 Task: Open Card Crisis Management Simulation in Board Product Feature Requests to Workspace Forecasting and Budgeting and add a team member Softage.3@softage.net, a label Purple, a checklist Cybersecurity, an attachment from your google drive, a color Purple and finally, add a card description 'Conduct customer research for new product naming and branding' and a comment 'Let us make sure we have a clear understanding of the roles and responsibilities of each team member for this task.'. Add a start date 'Jan 07, 1900' with a due date 'Jan 14, 1900'
Action: Mouse moved to (76, 439)
Screenshot: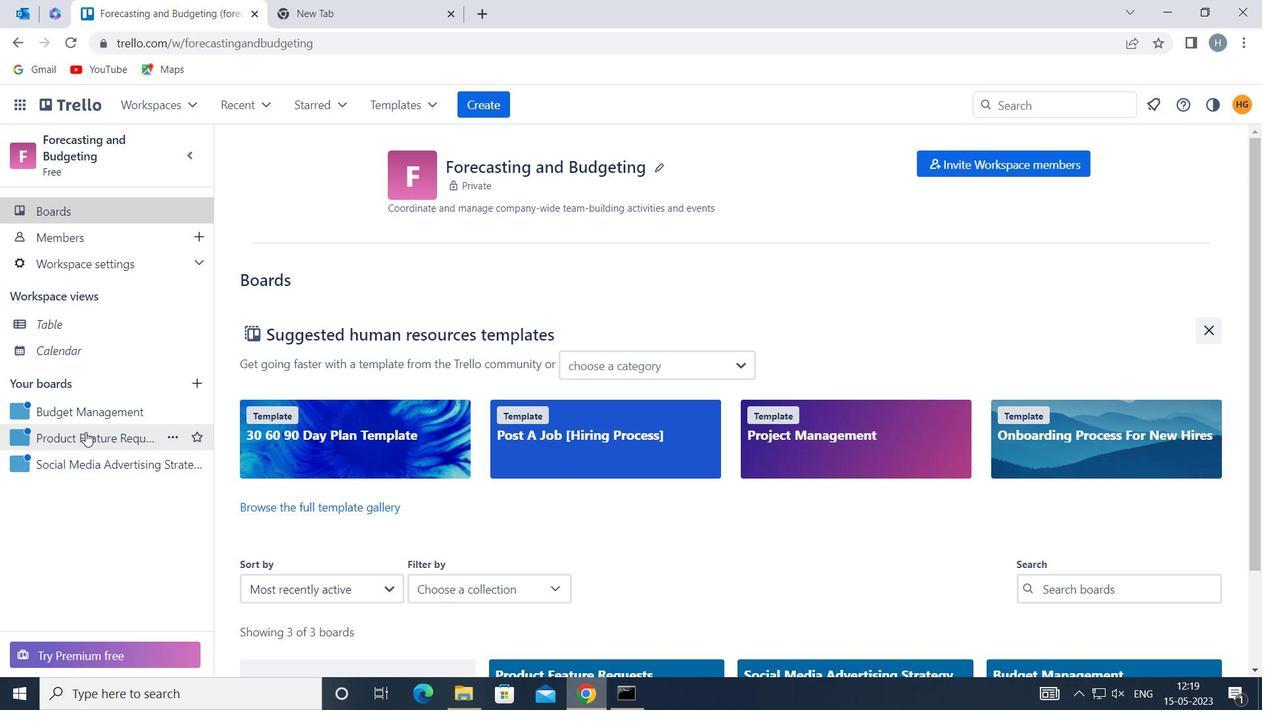 
Action: Mouse pressed left at (76, 439)
Screenshot: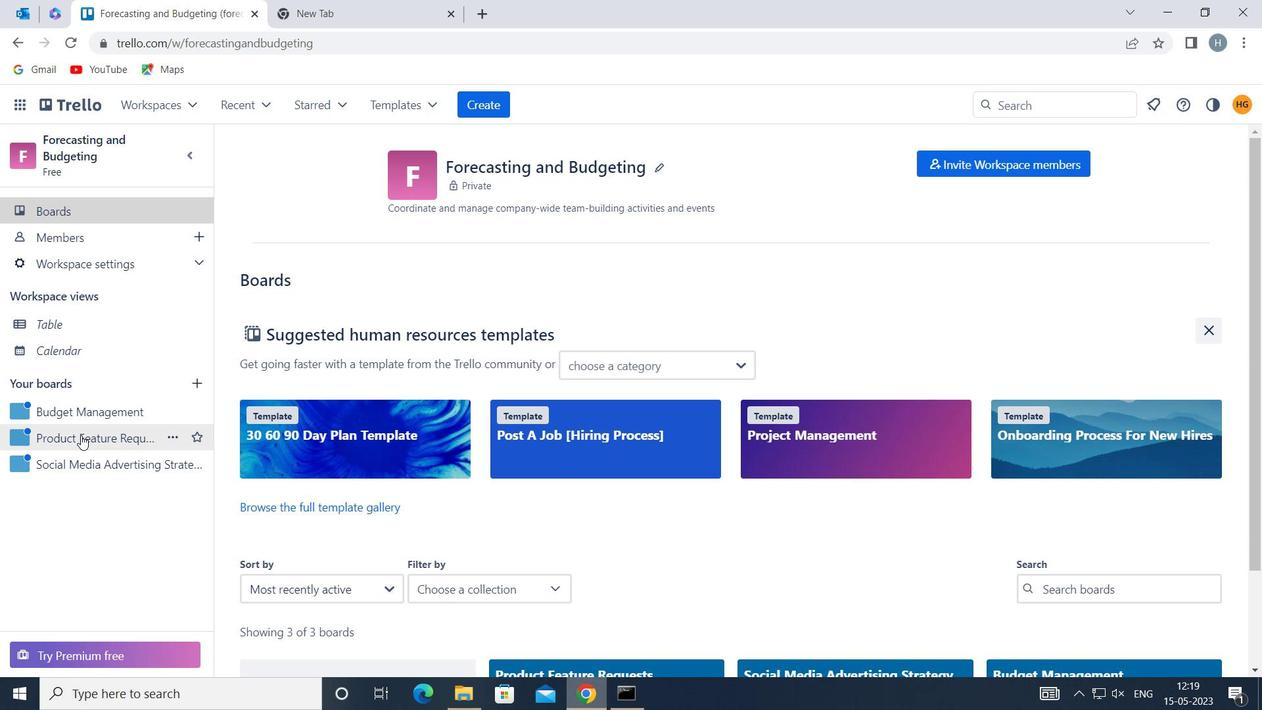 
Action: Mouse moved to (735, 244)
Screenshot: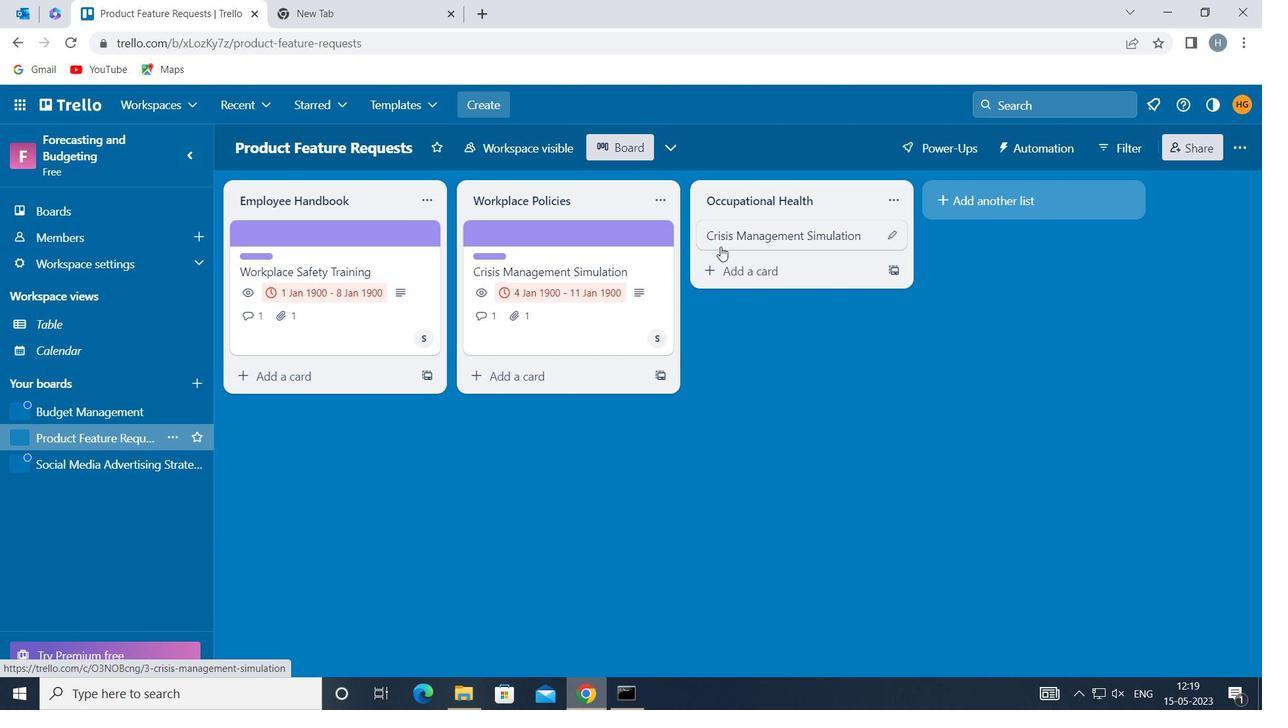
Action: Mouse pressed left at (735, 244)
Screenshot: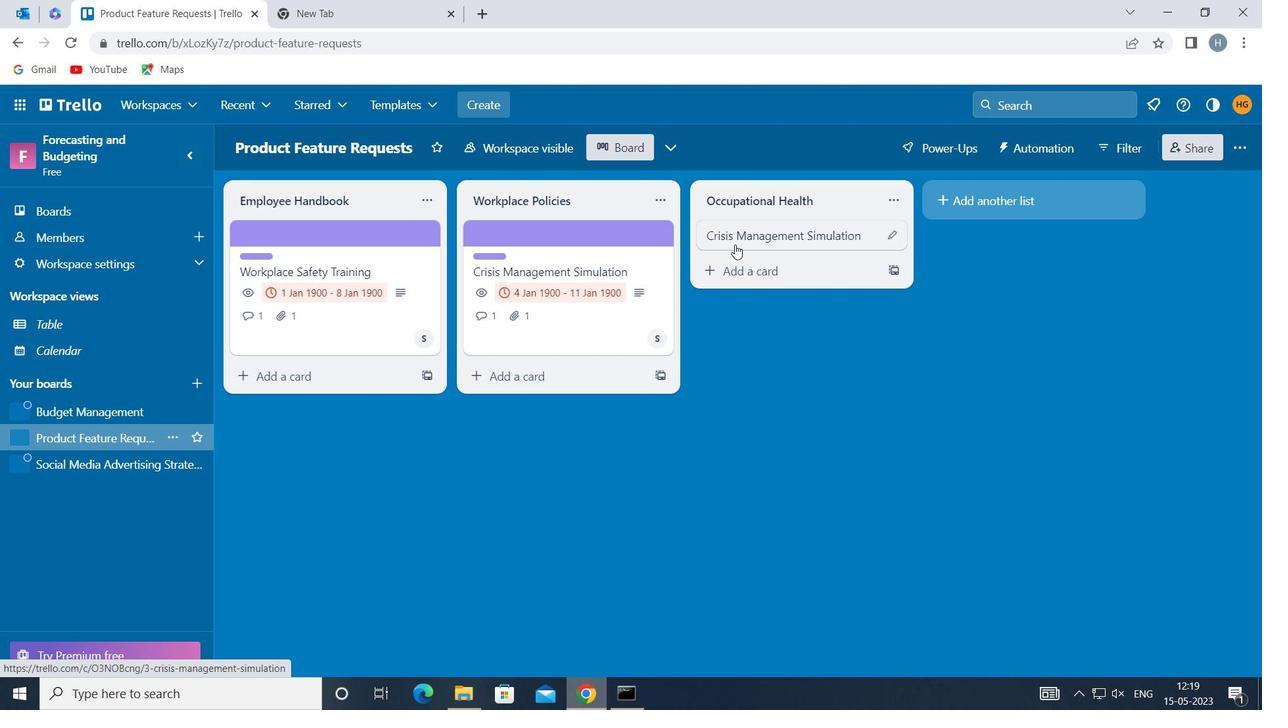 
Action: Mouse moved to (838, 291)
Screenshot: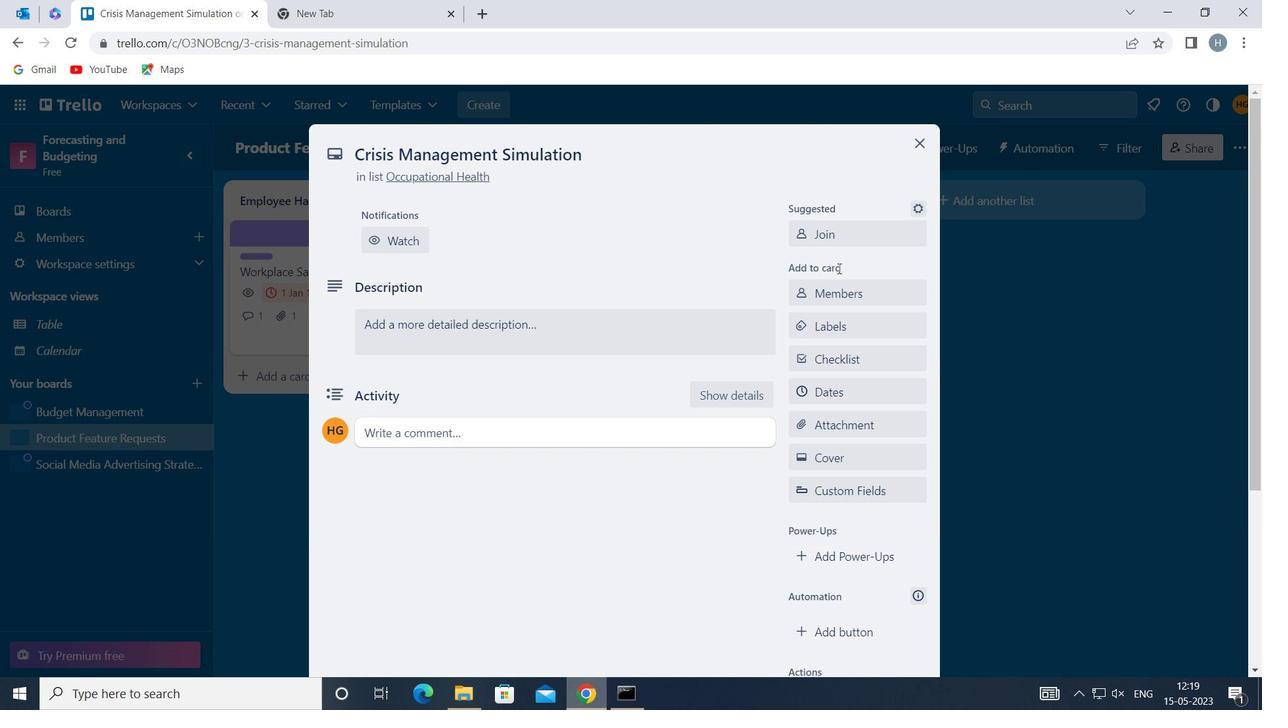 
Action: Mouse pressed left at (838, 291)
Screenshot: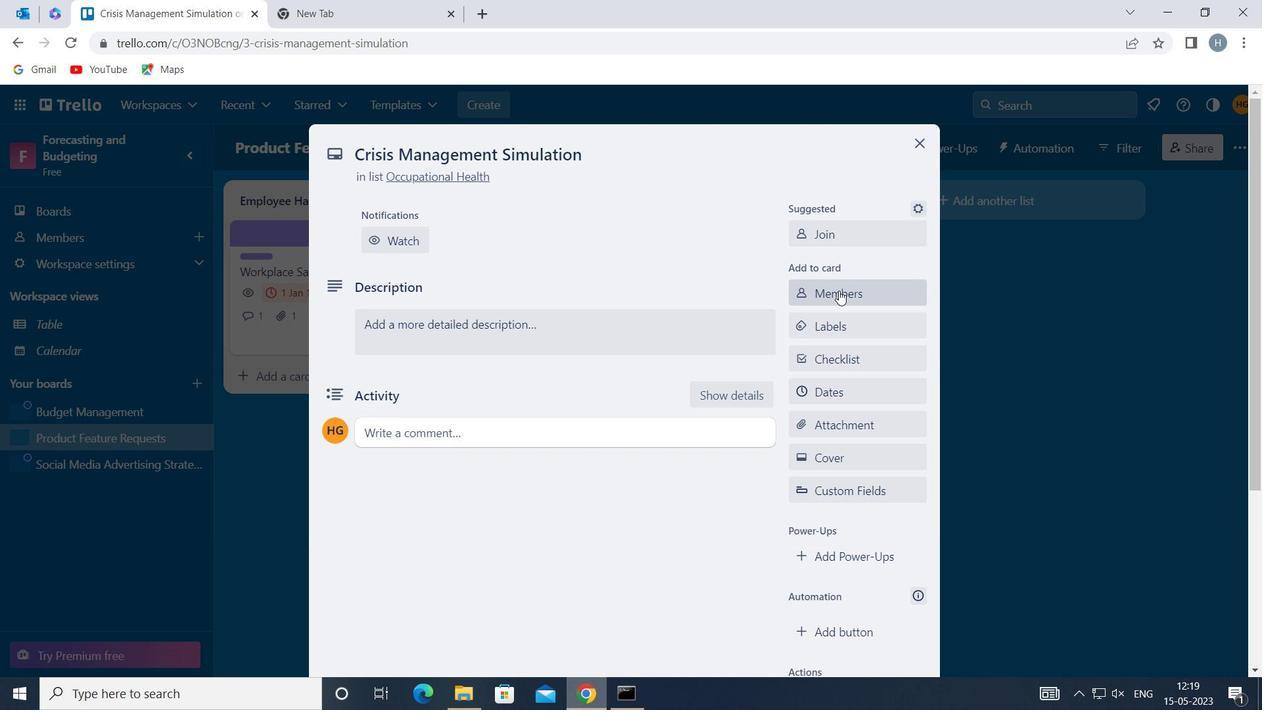
Action: Key pressed softage
Screenshot: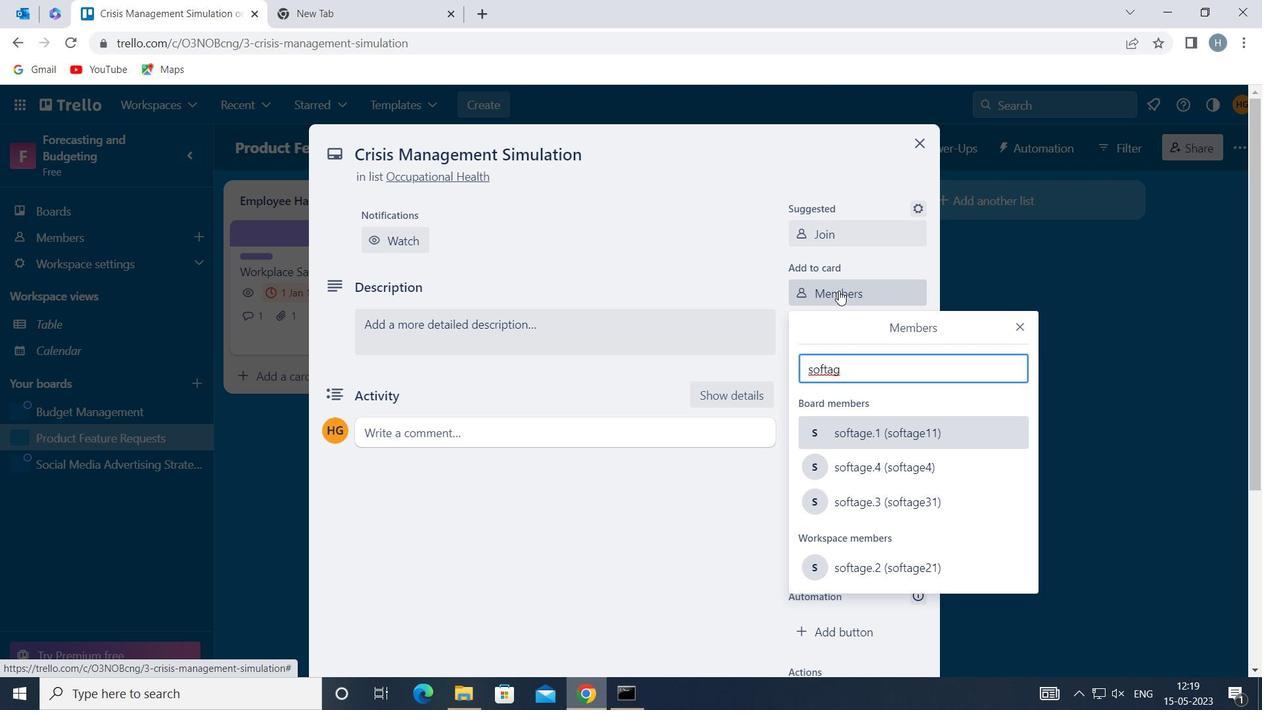 
Action: Mouse moved to (893, 499)
Screenshot: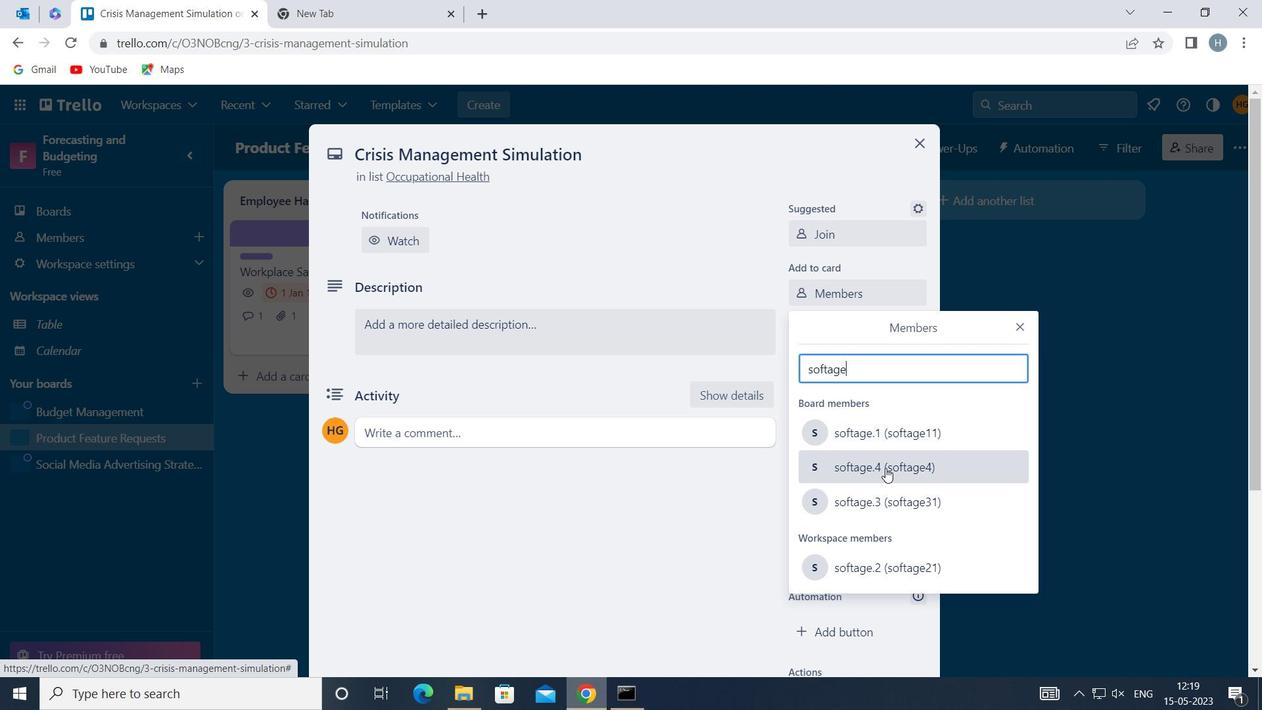 
Action: Mouse pressed left at (893, 499)
Screenshot: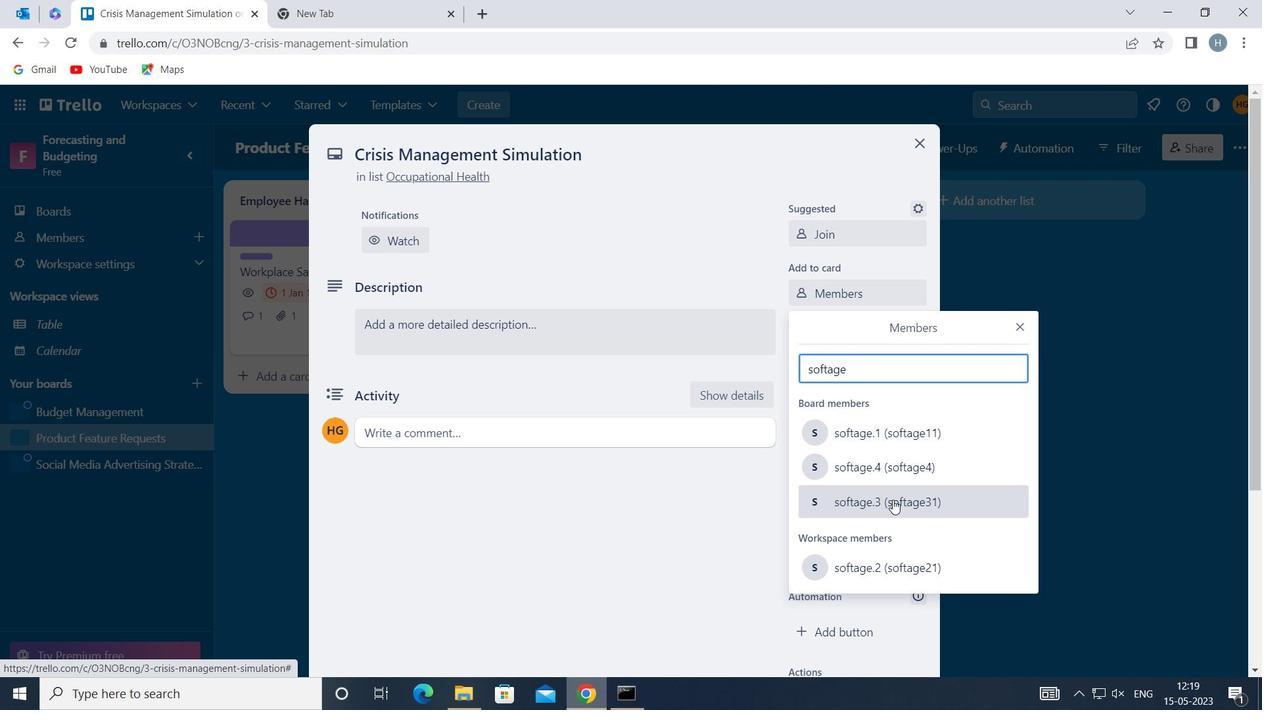 
Action: Mouse moved to (1022, 320)
Screenshot: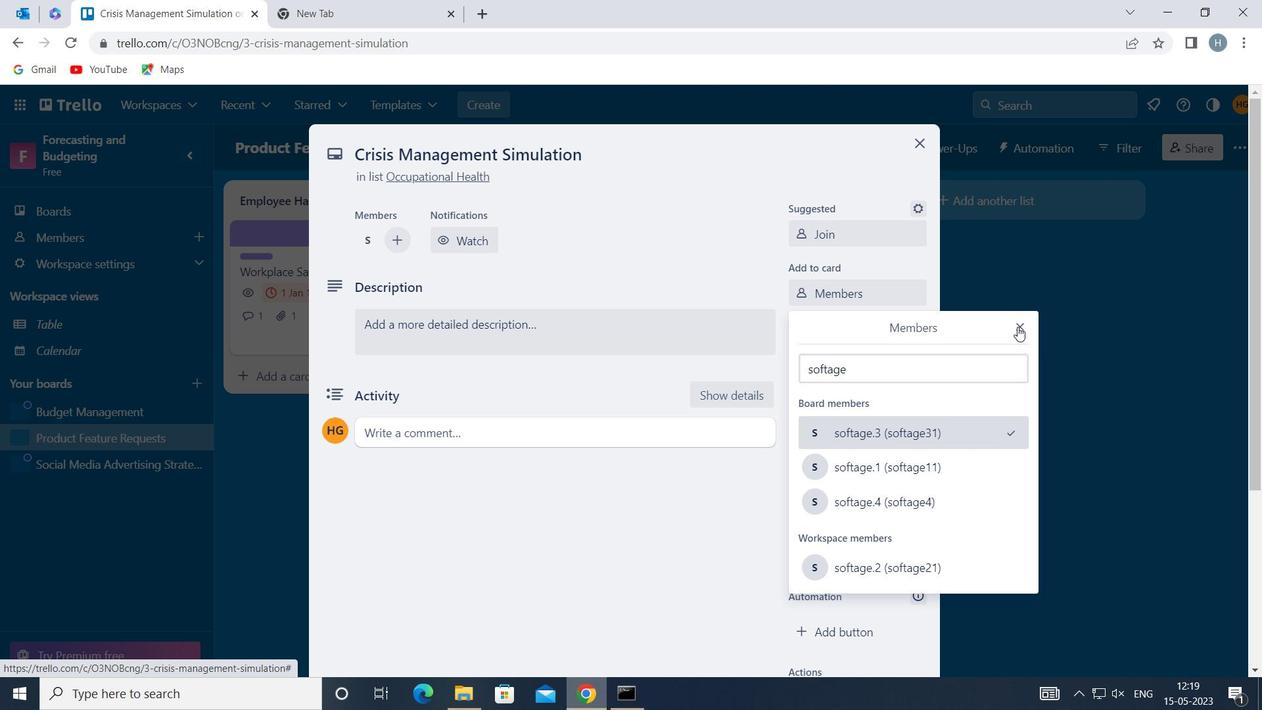
Action: Mouse pressed left at (1022, 320)
Screenshot: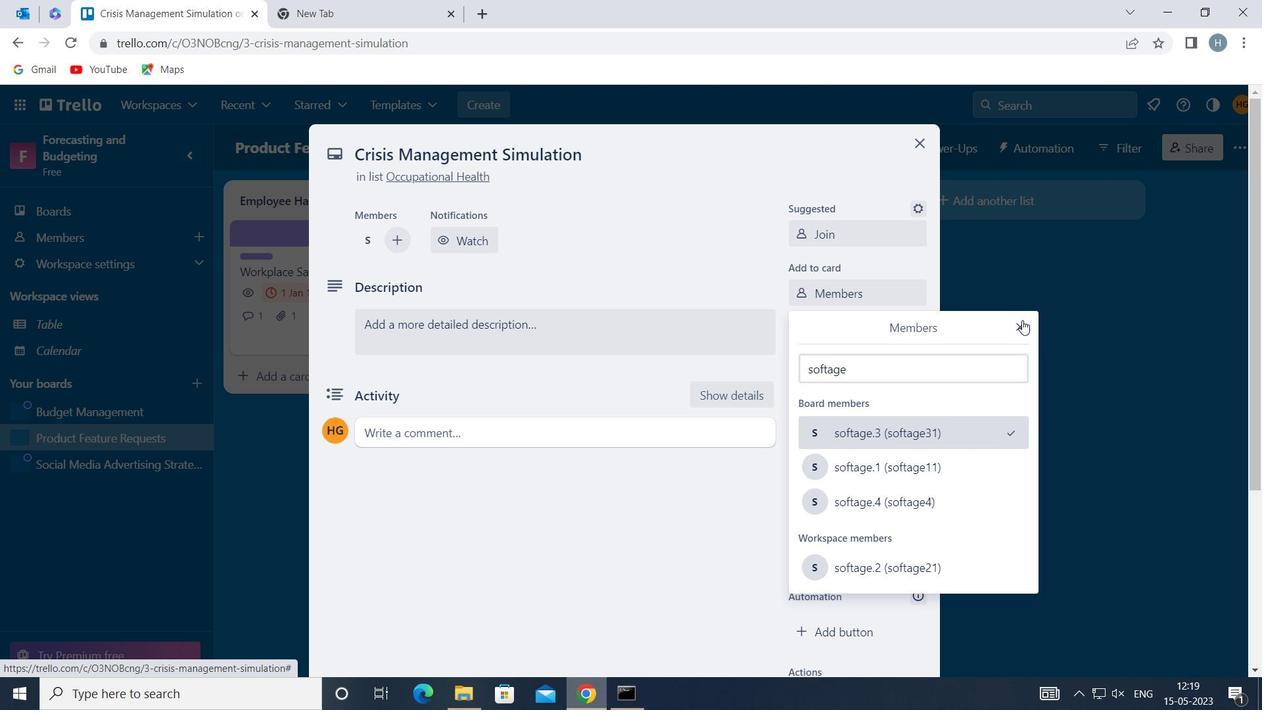 
Action: Mouse moved to (884, 322)
Screenshot: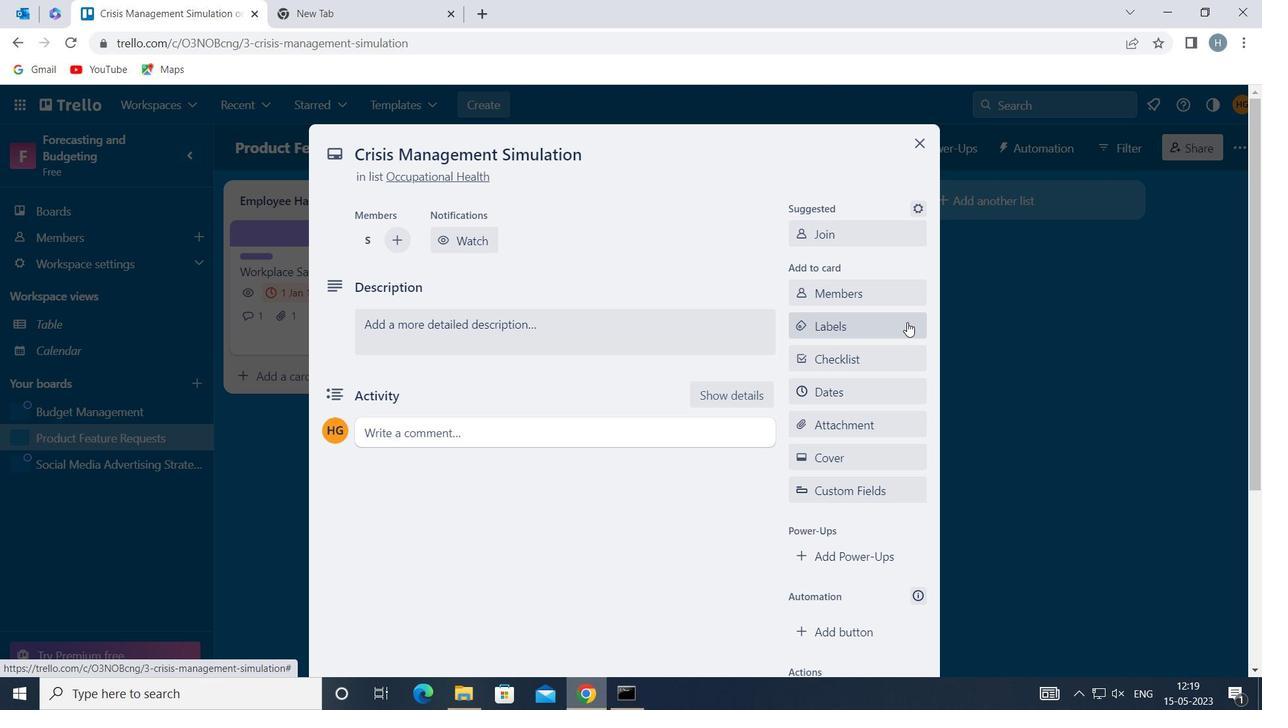 
Action: Mouse pressed left at (884, 322)
Screenshot: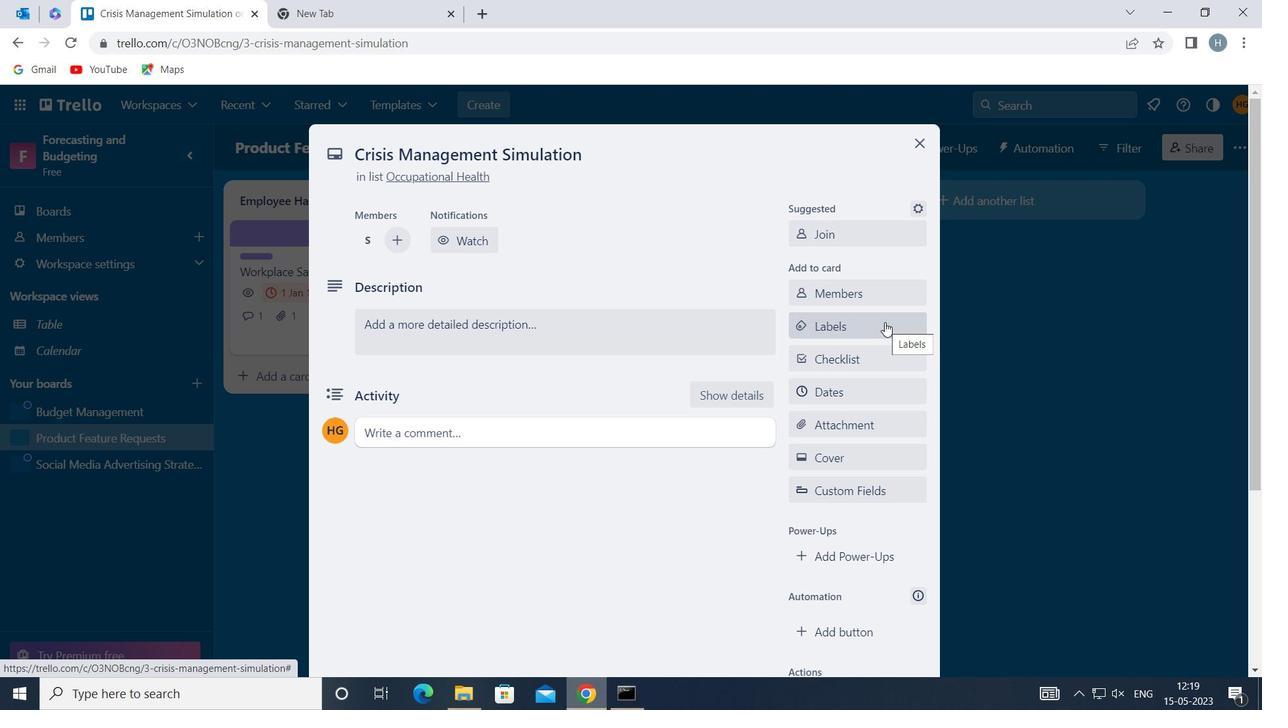 
Action: Mouse moved to (894, 356)
Screenshot: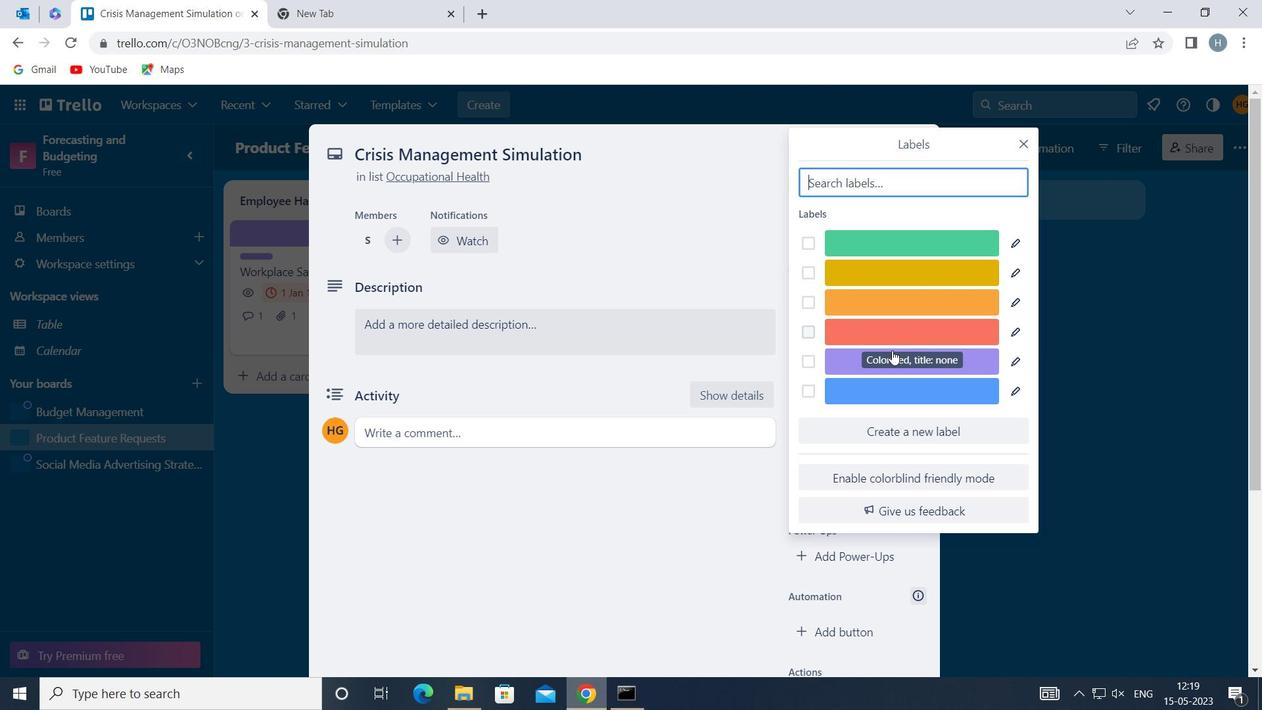 
Action: Mouse pressed left at (894, 356)
Screenshot: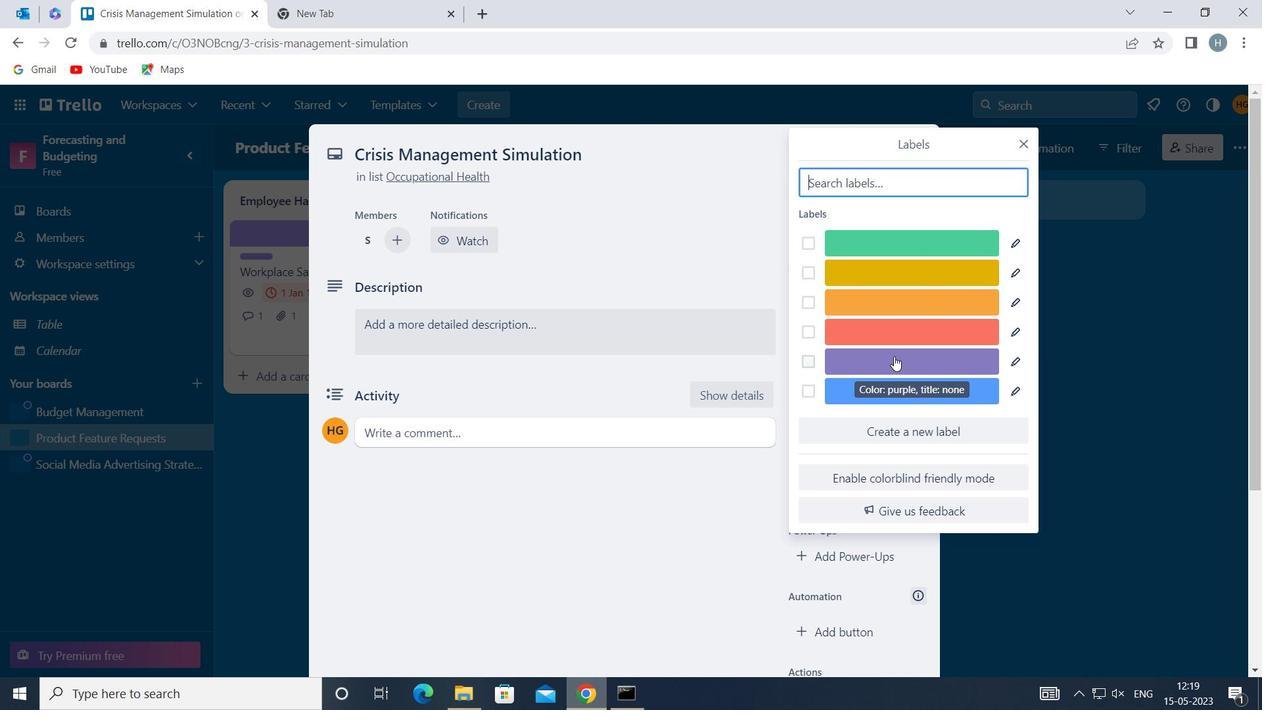 
Action: Mouse moved to (1024, 142)
Screenshot: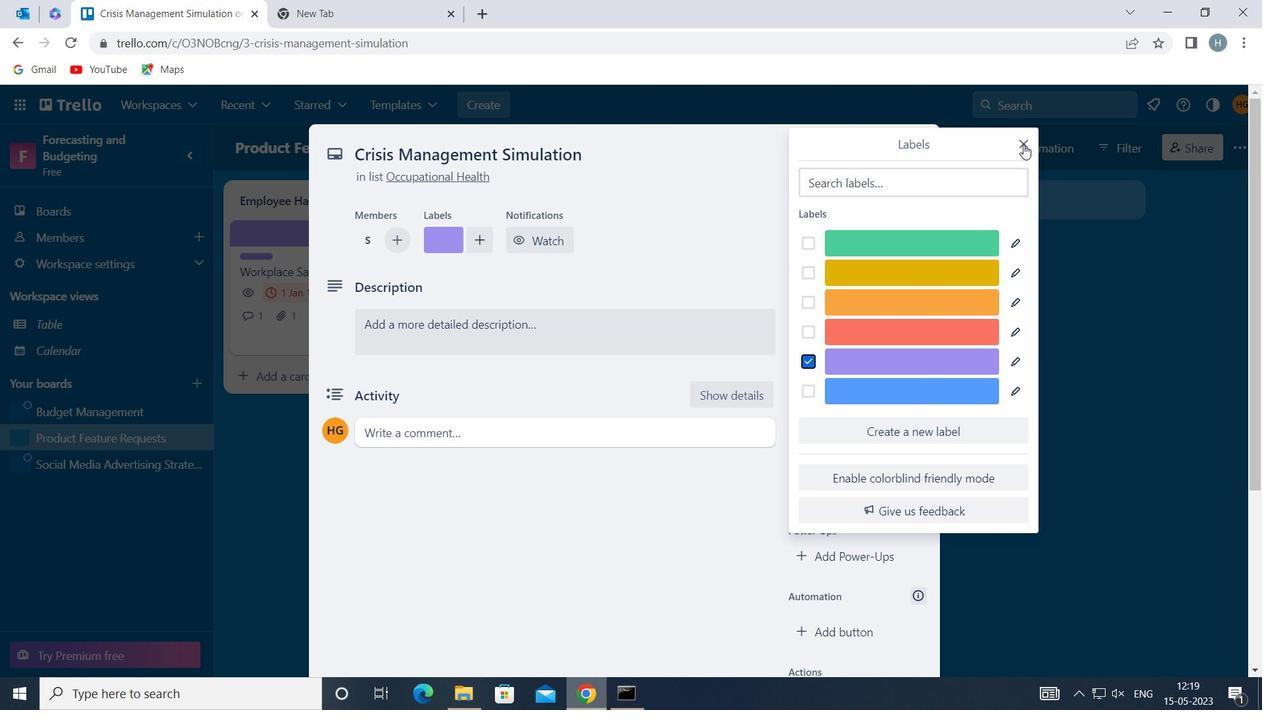 
Action: Mouse pressed left at (1024, 142)
Screenshot: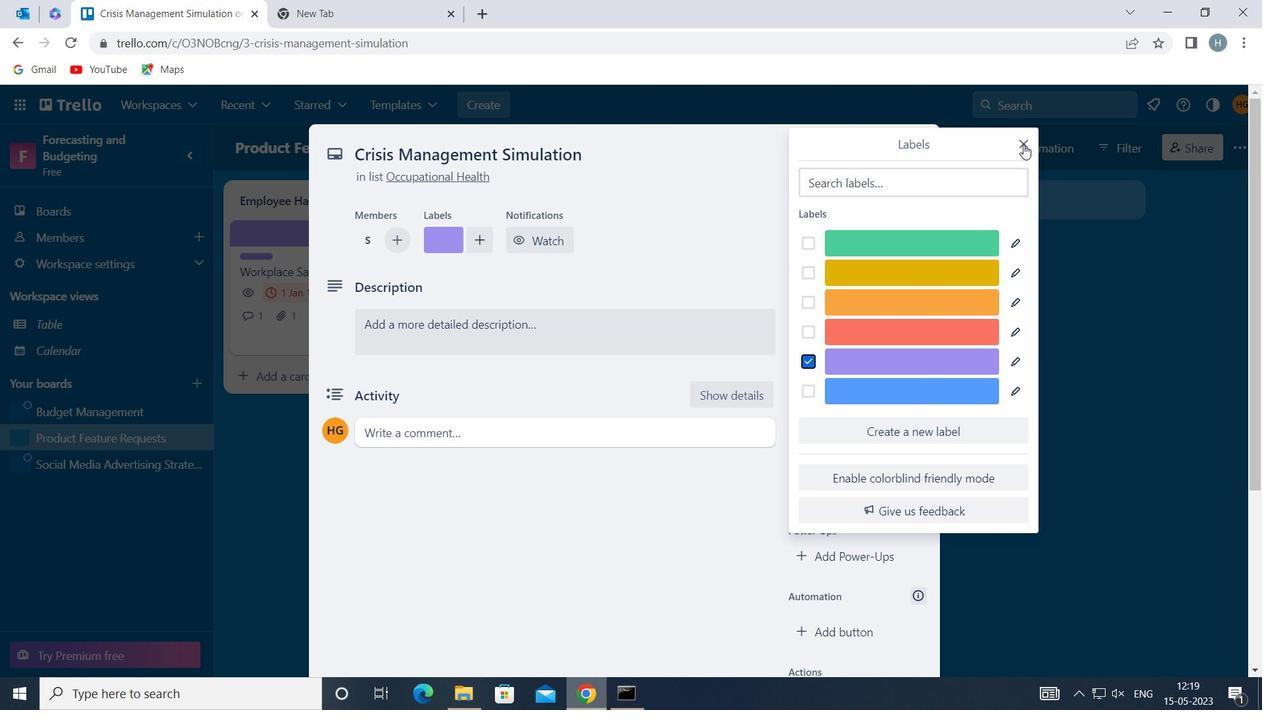 
Action: Mouse moved to (873, 360)
Screenshot: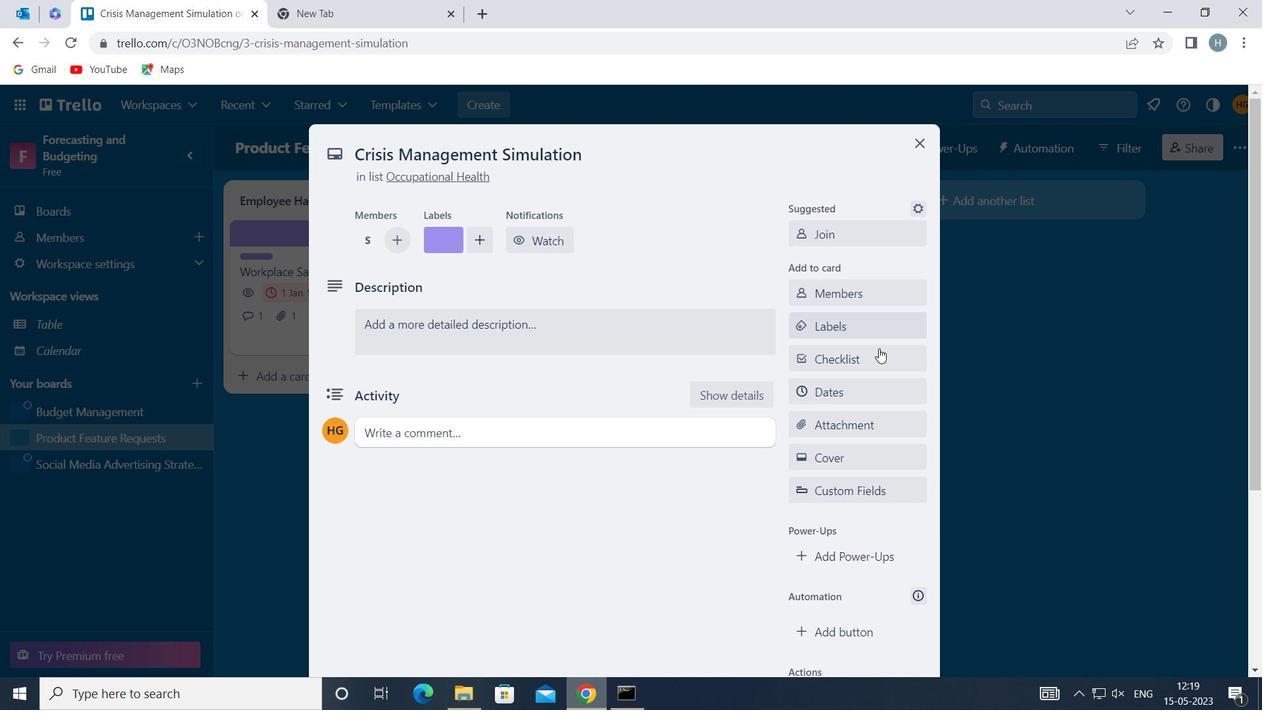 
Action: Mouse pressed left at (873, 360)
Screenshot: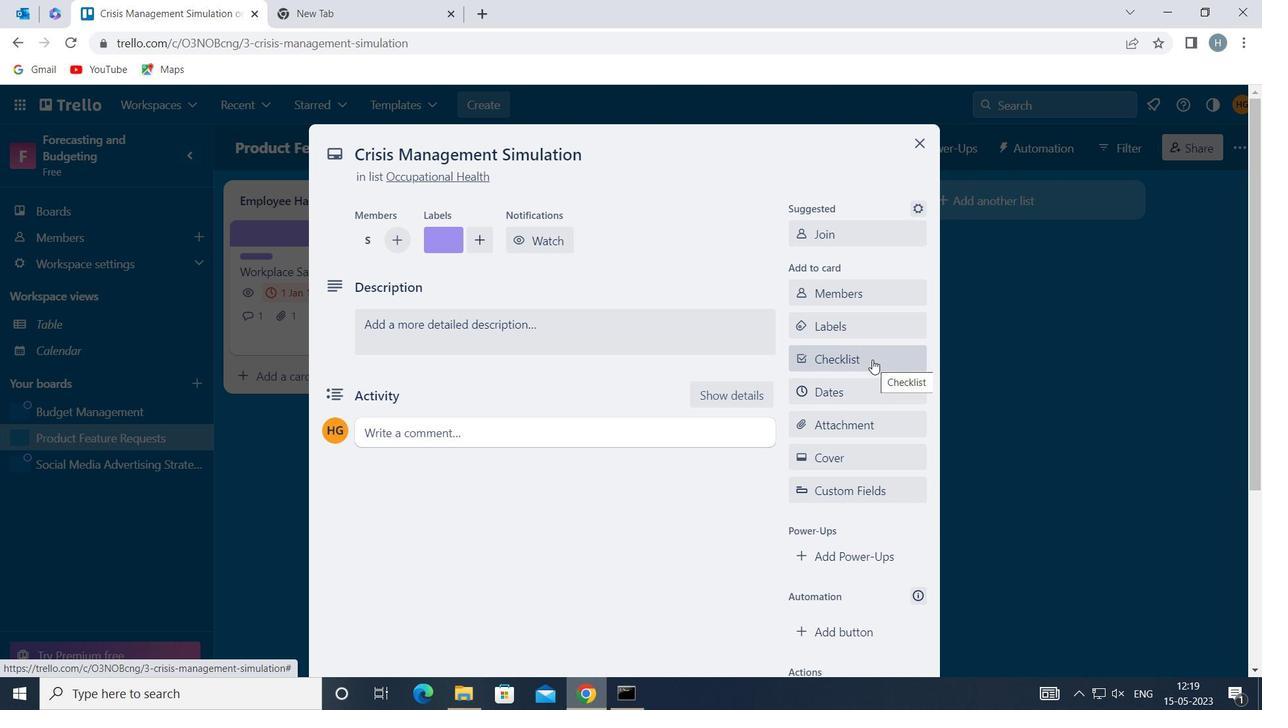 
Action: Key pressed <Key.shift>CYBERSECURITY
Screenshot: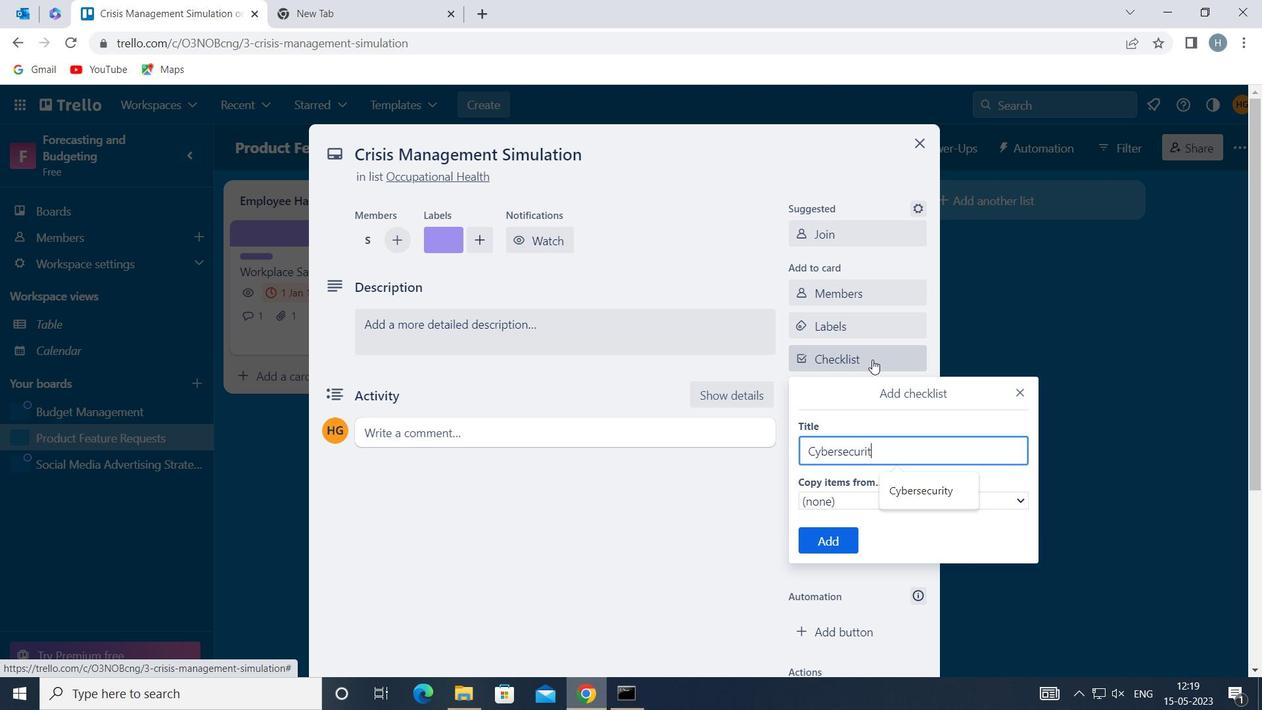 
Action: Mouse moved to (819, 533)
Screenshot: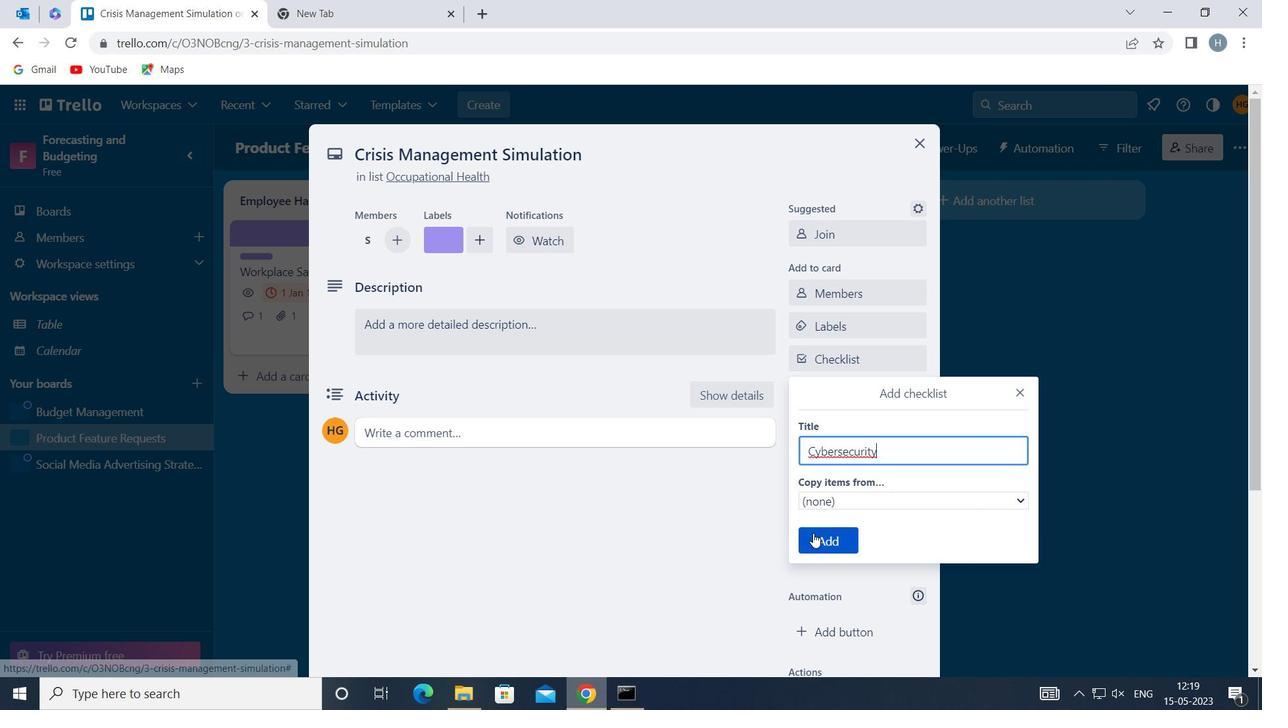 
Action: Mouse pressed left at (819, 533)
Screenshot: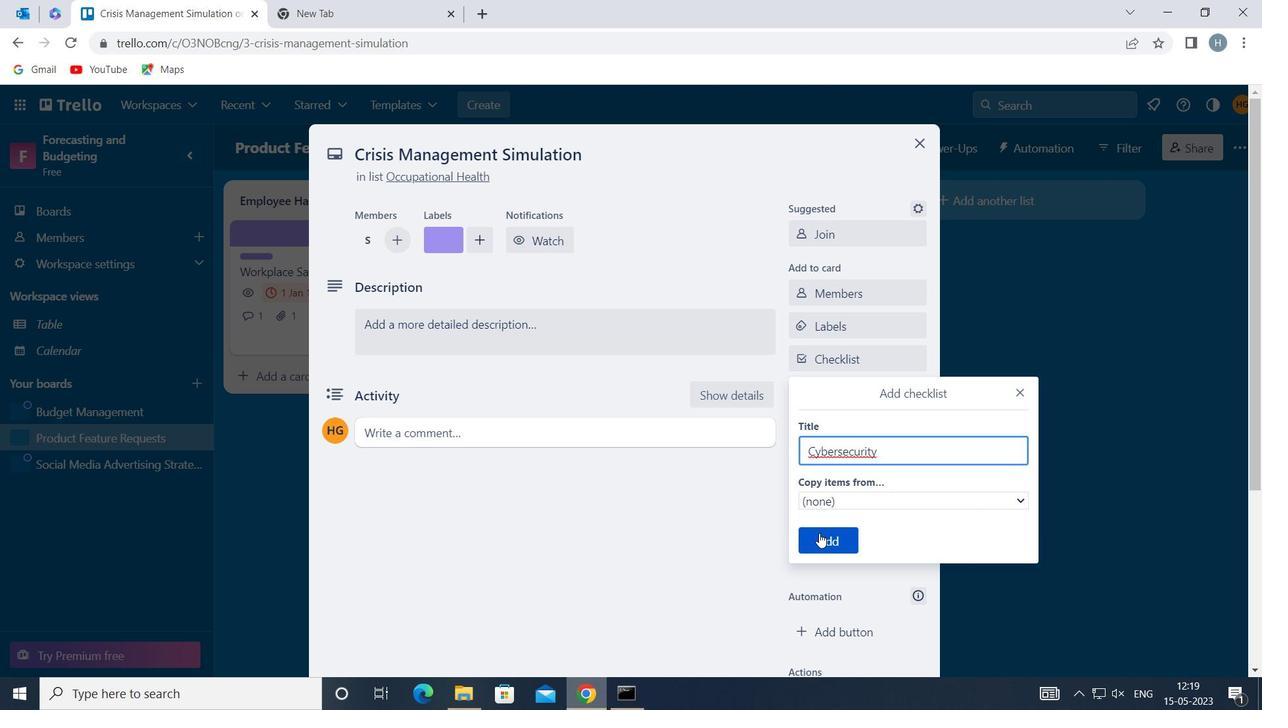 
Action: Mouse moved to (854, 414)
Screenshot: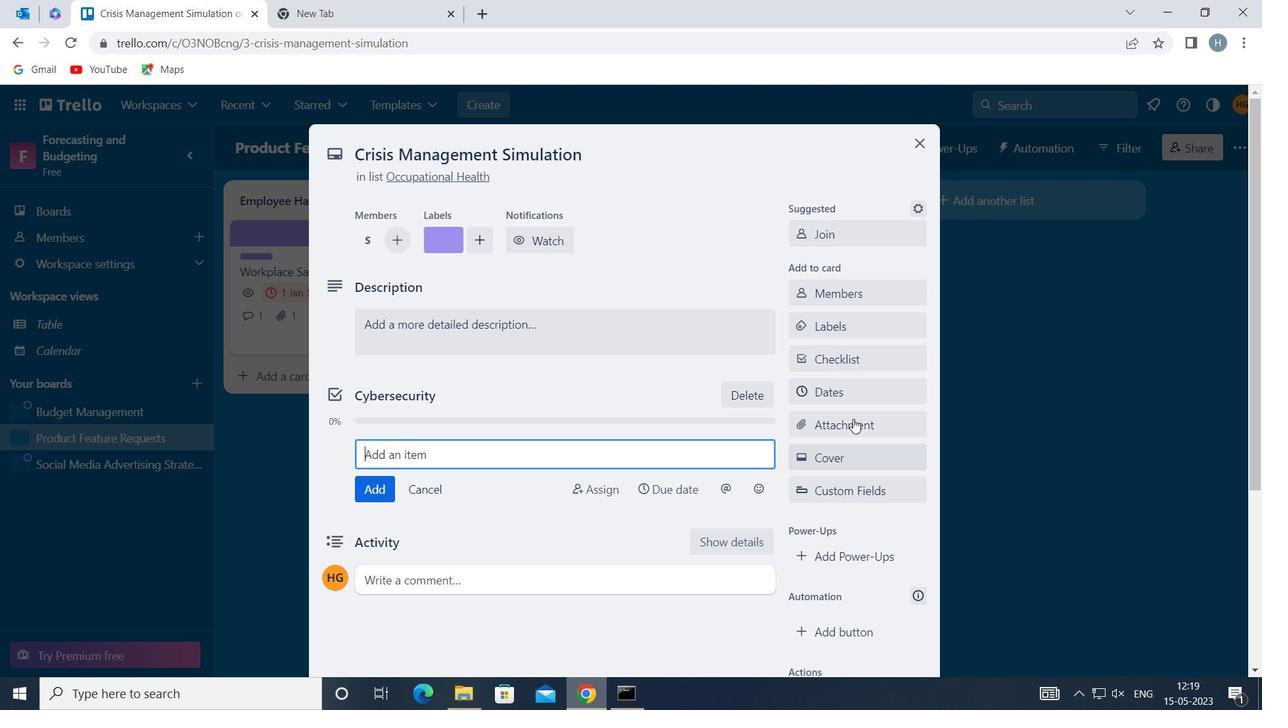 
Action: Mouse pressed left at (854, 414)
Screenshot: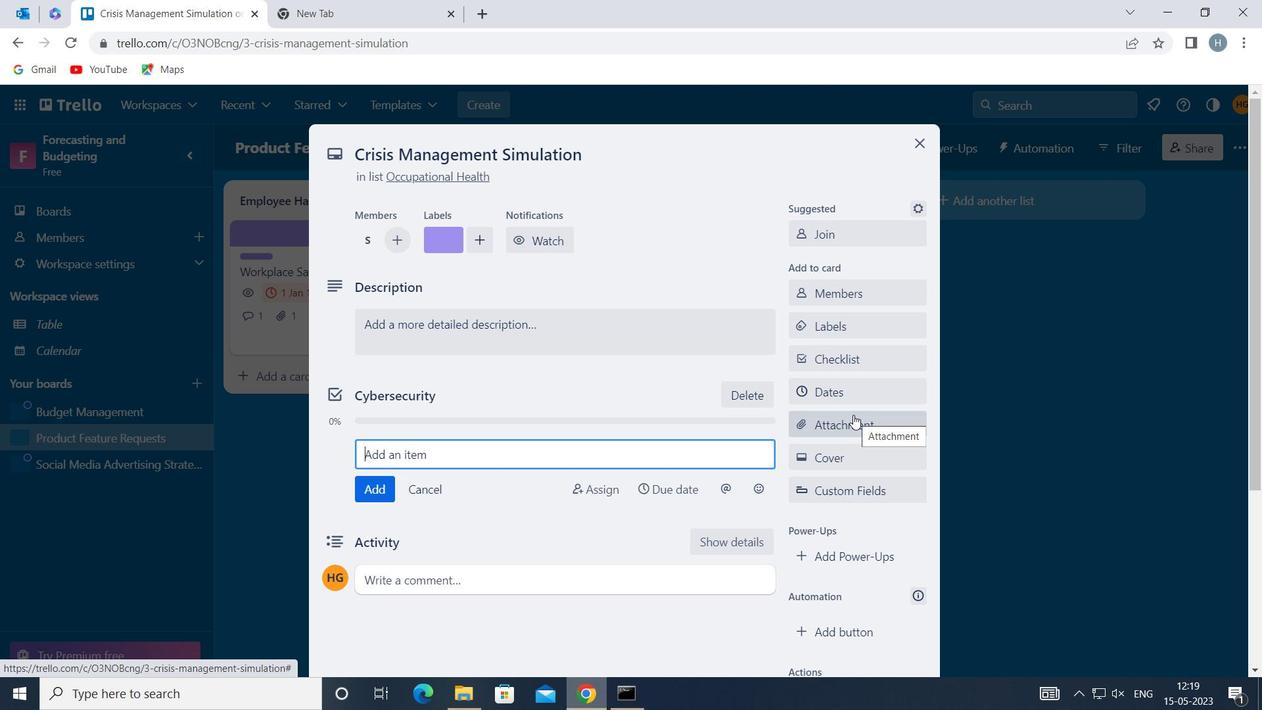 
Action: Mouse moved to (883, 224)
Screenshot: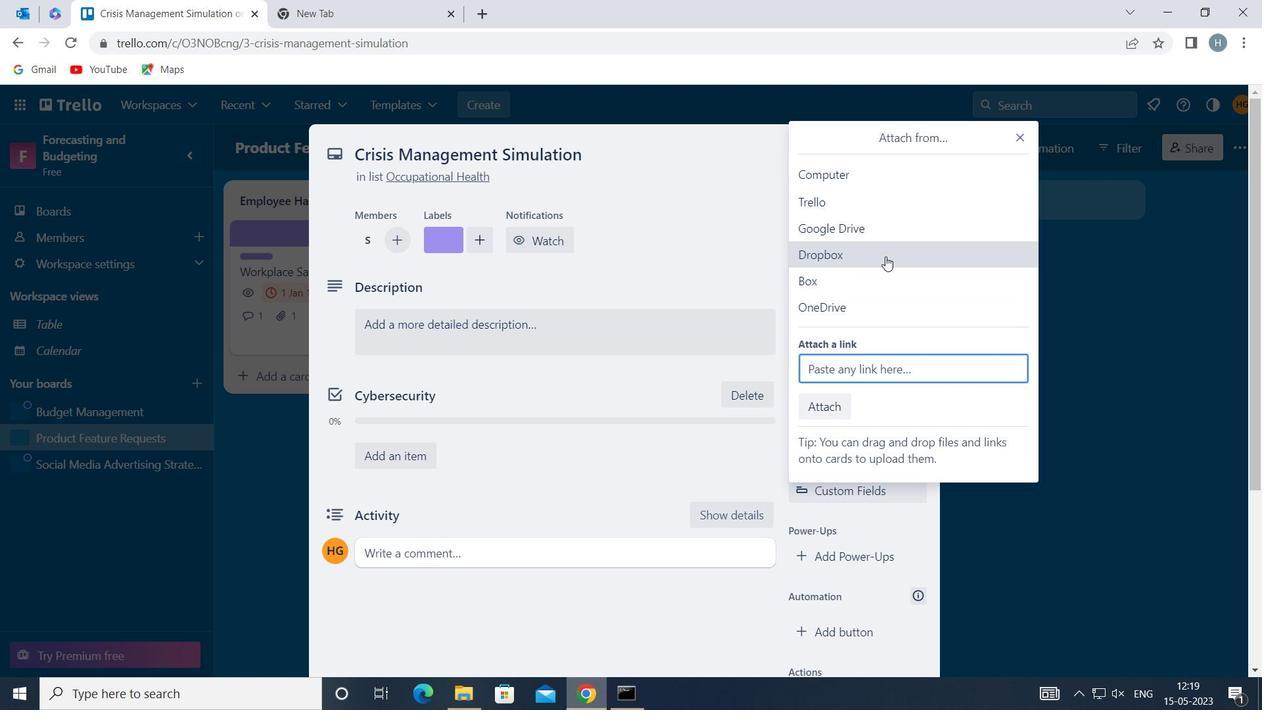 
Action: Mouse pressed left at (883, 224)
Screenshot: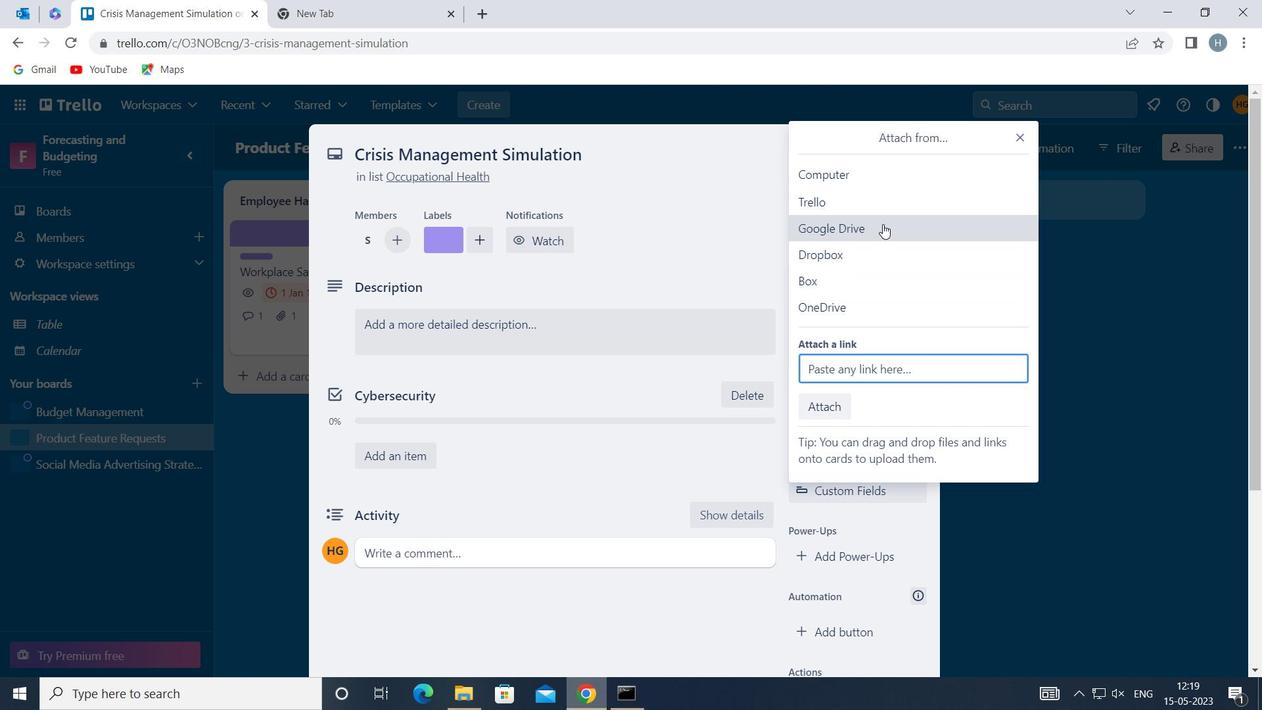 
Action: Mouse moved to (314, 372)
Screenshot: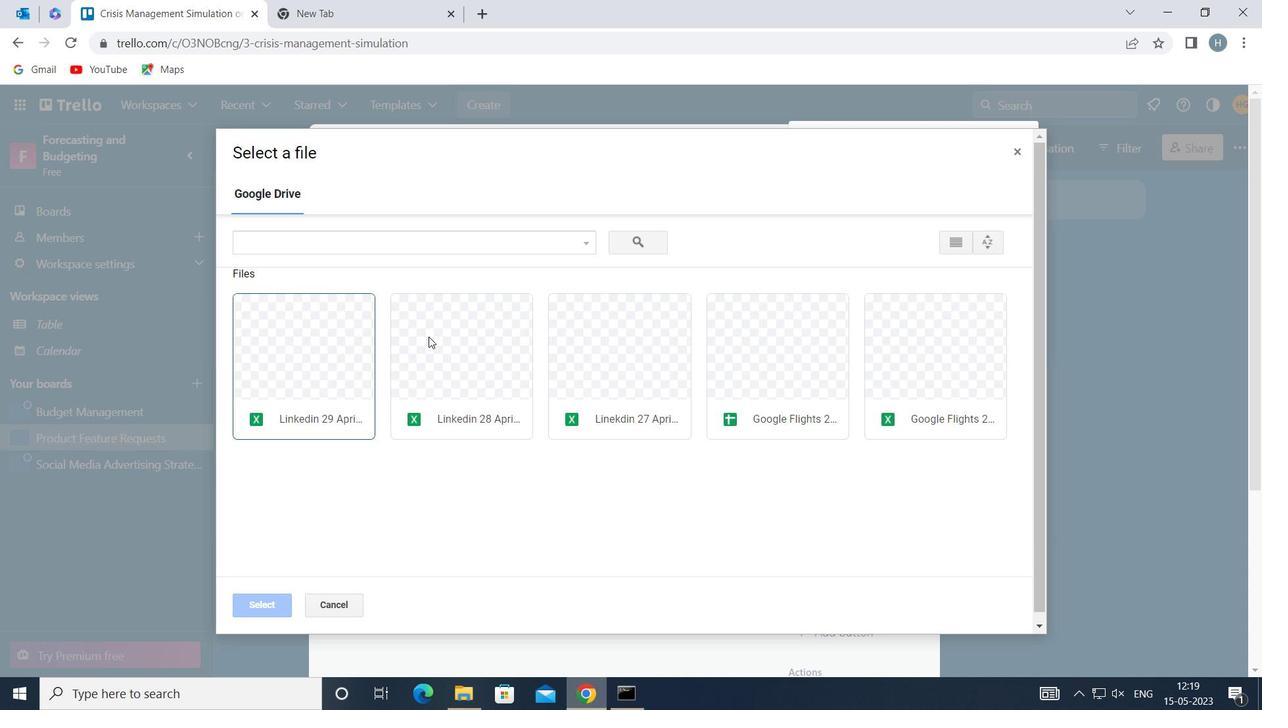 
Action: Mouse pressed left at (314, 372)
Screenshot: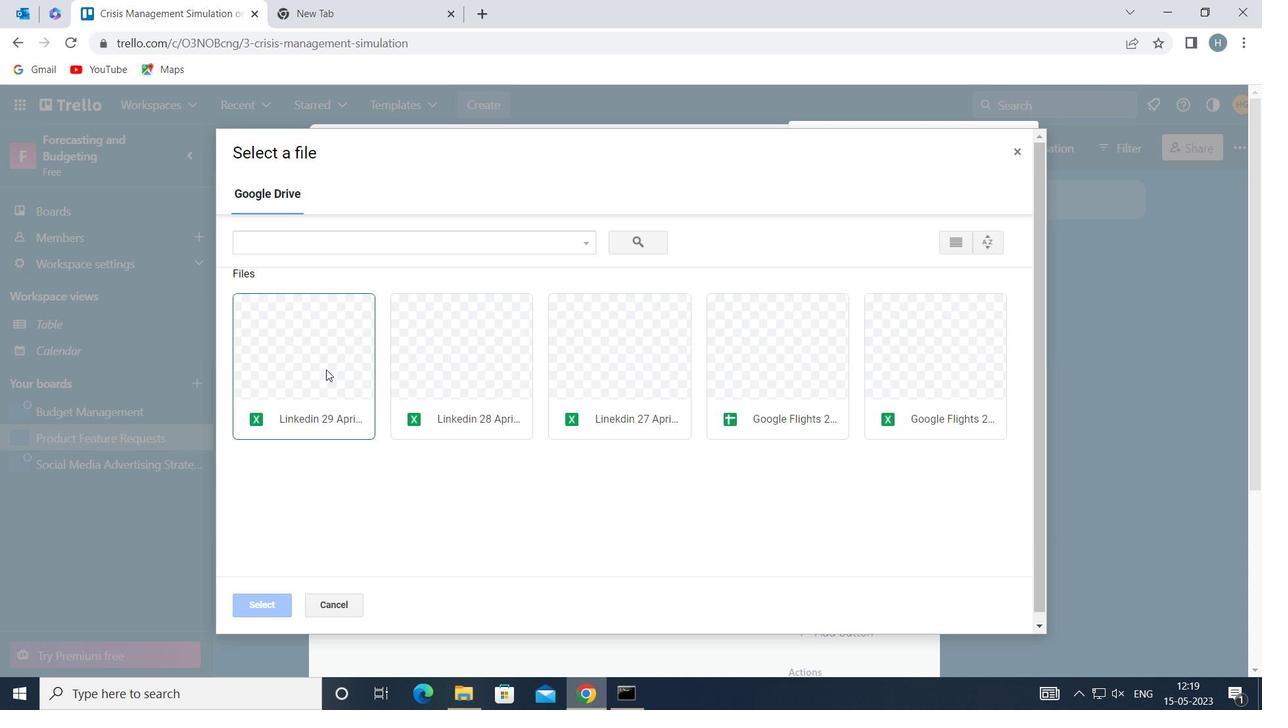
Action: Mouse moved to (258, 606)
Screenshot: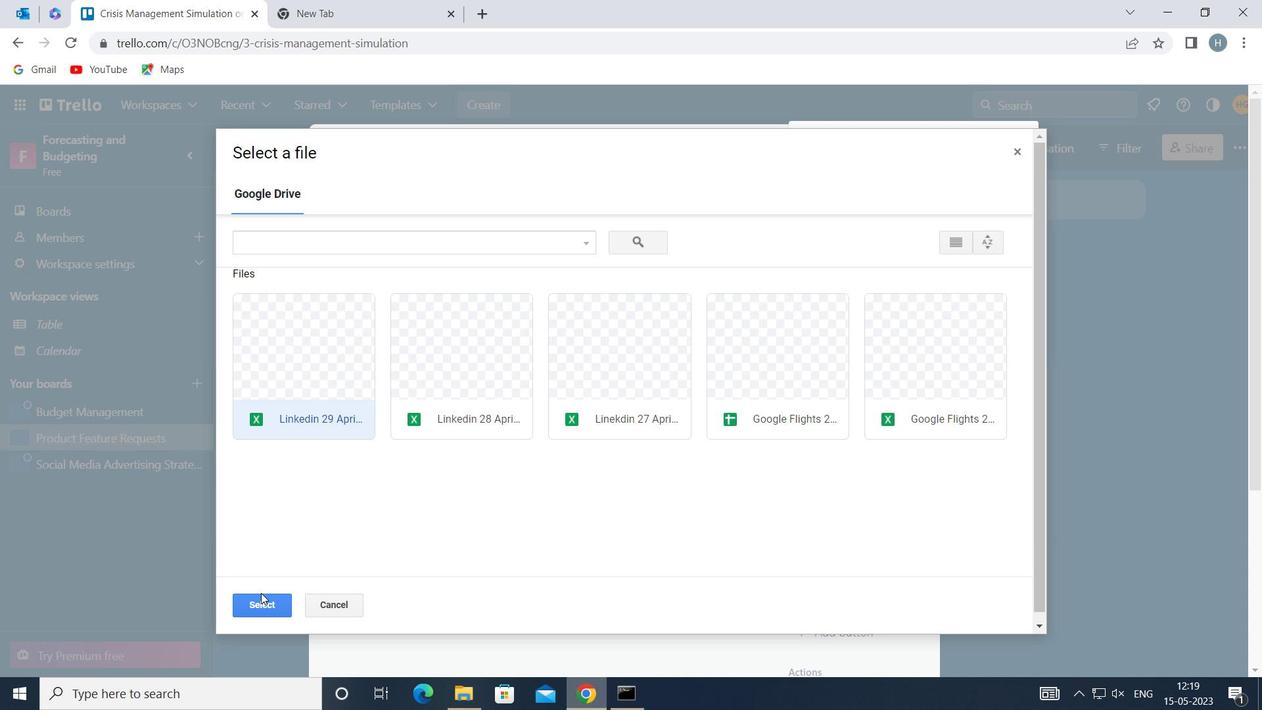 
Action: Mouse pressed left at (258, 606)
Screenshot: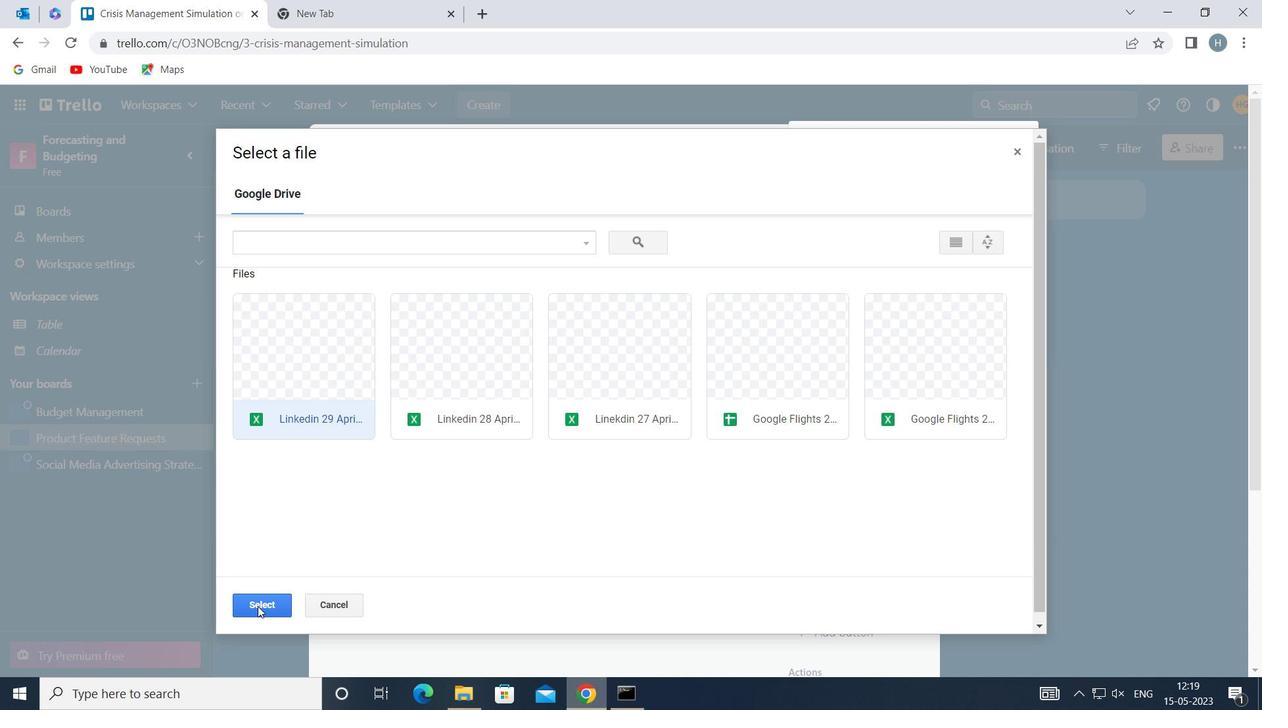 
Action: Mouse moved to (868, 448)
Screenshot: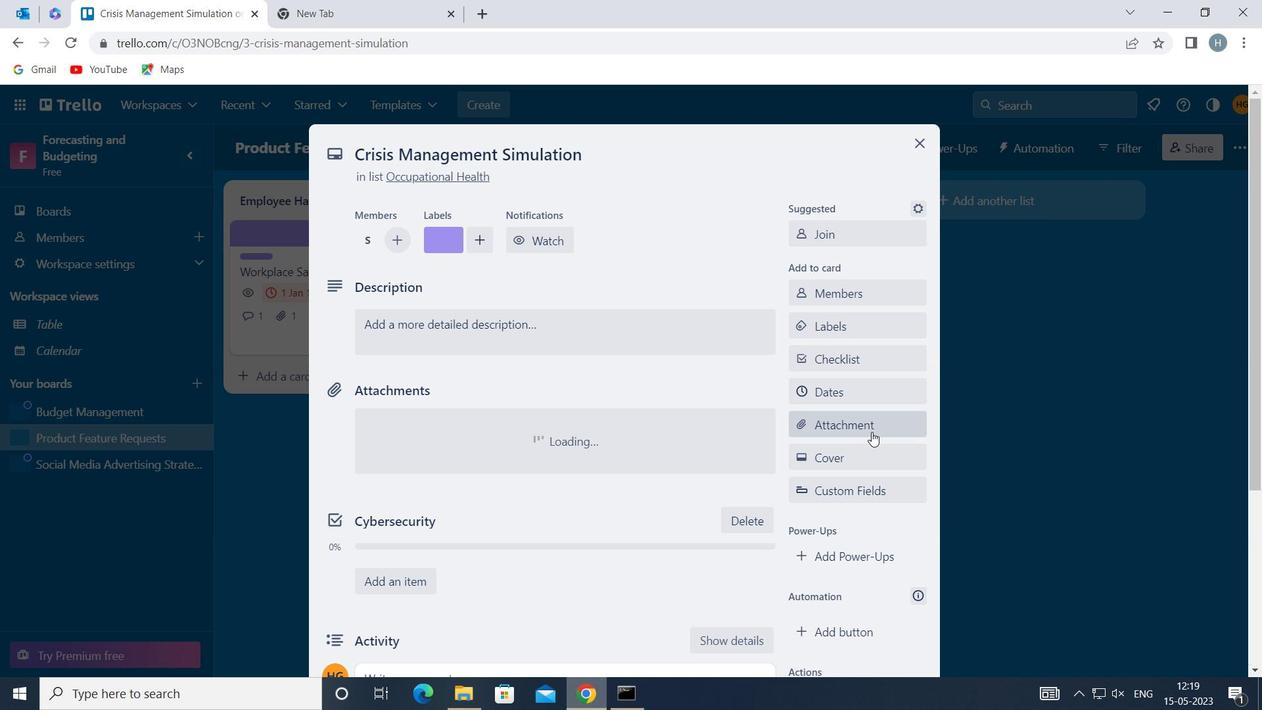 
Action: Mouse pressed left at (868, 448)
Screenshot: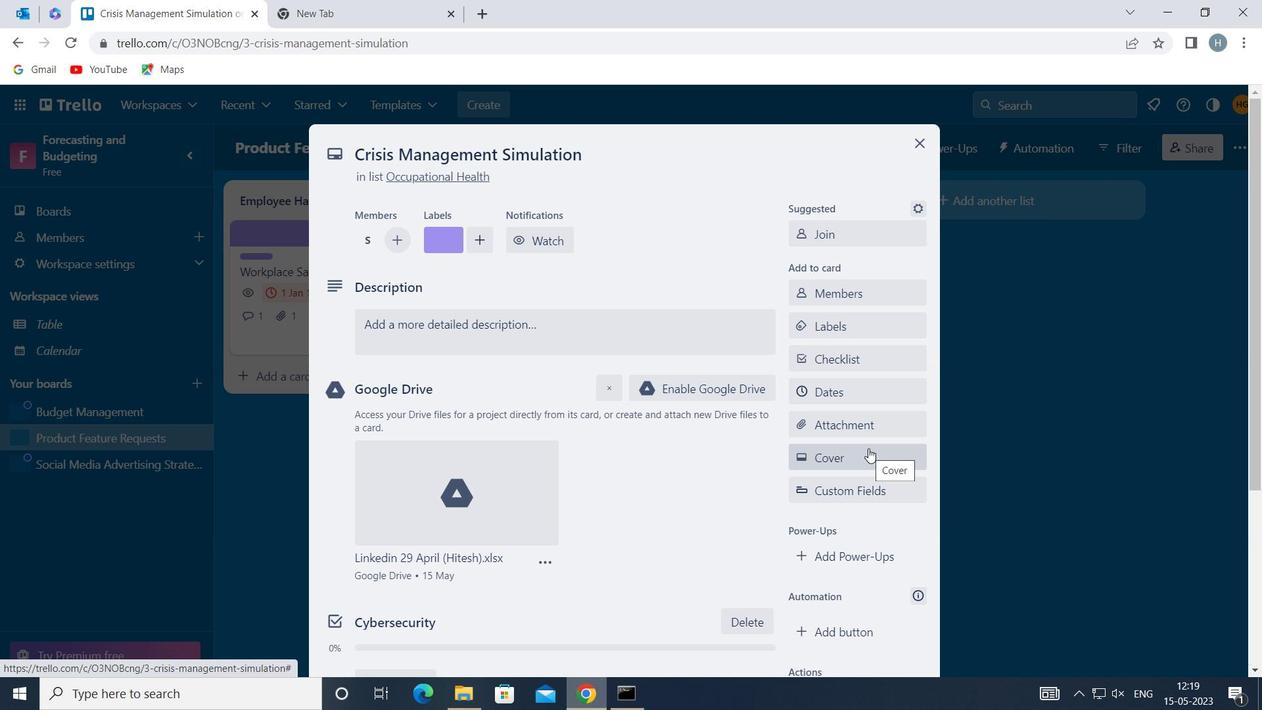 
Action: Mouse moved to (990, 280)
Screenshot: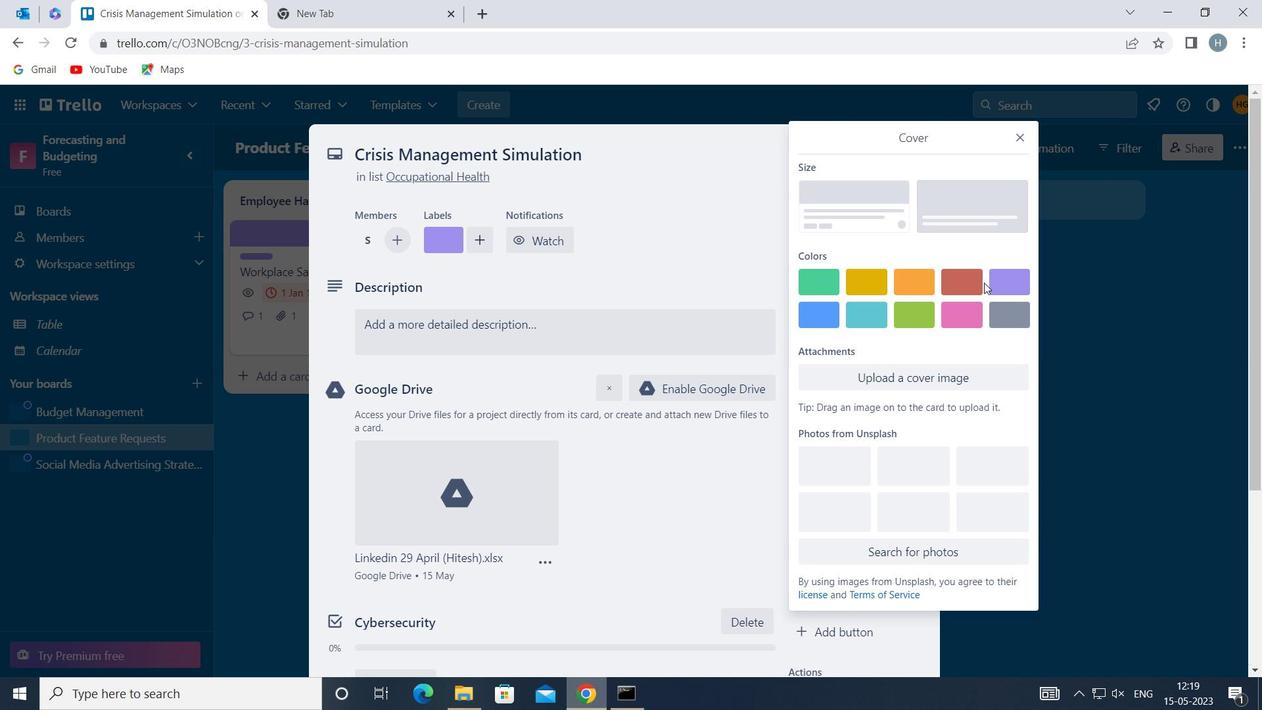 
Action: Mouse pressed left at (990, 280)
Screenshot: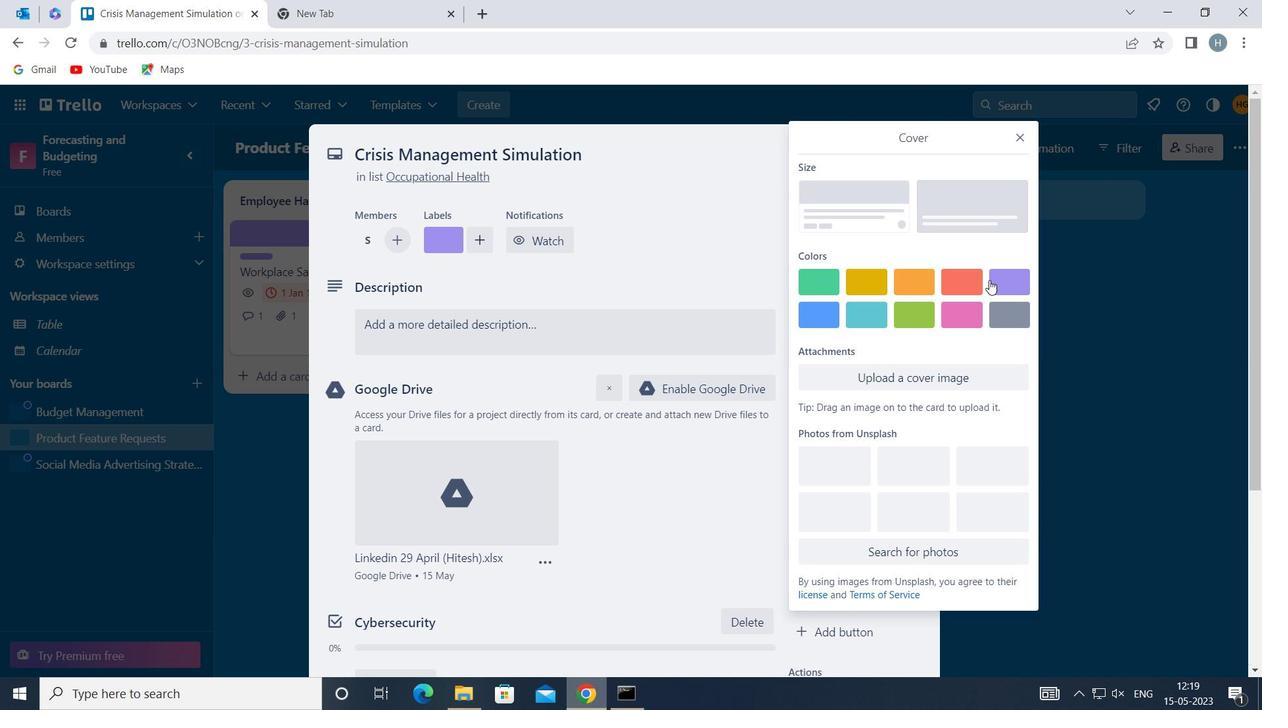 
Action: Mouse moved to (1019, 135)
Screenshot: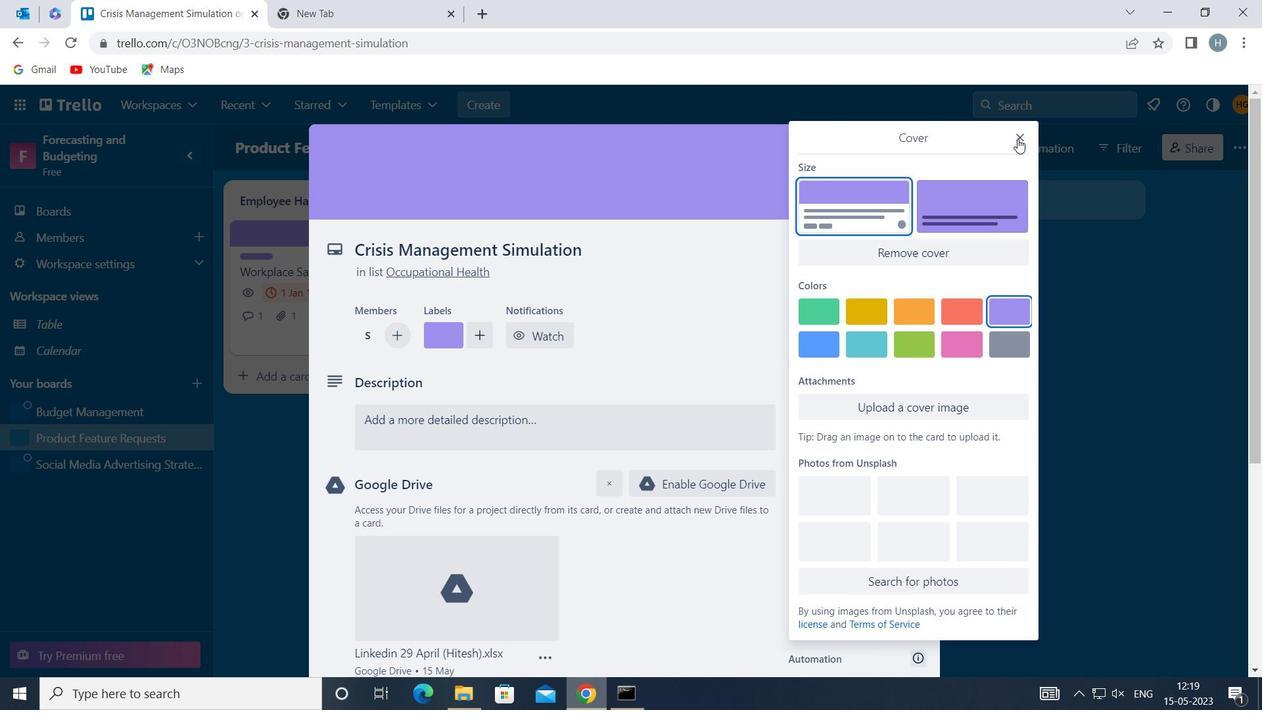 
Action: Mouse pressed left at (1019, 135)
Screenshot: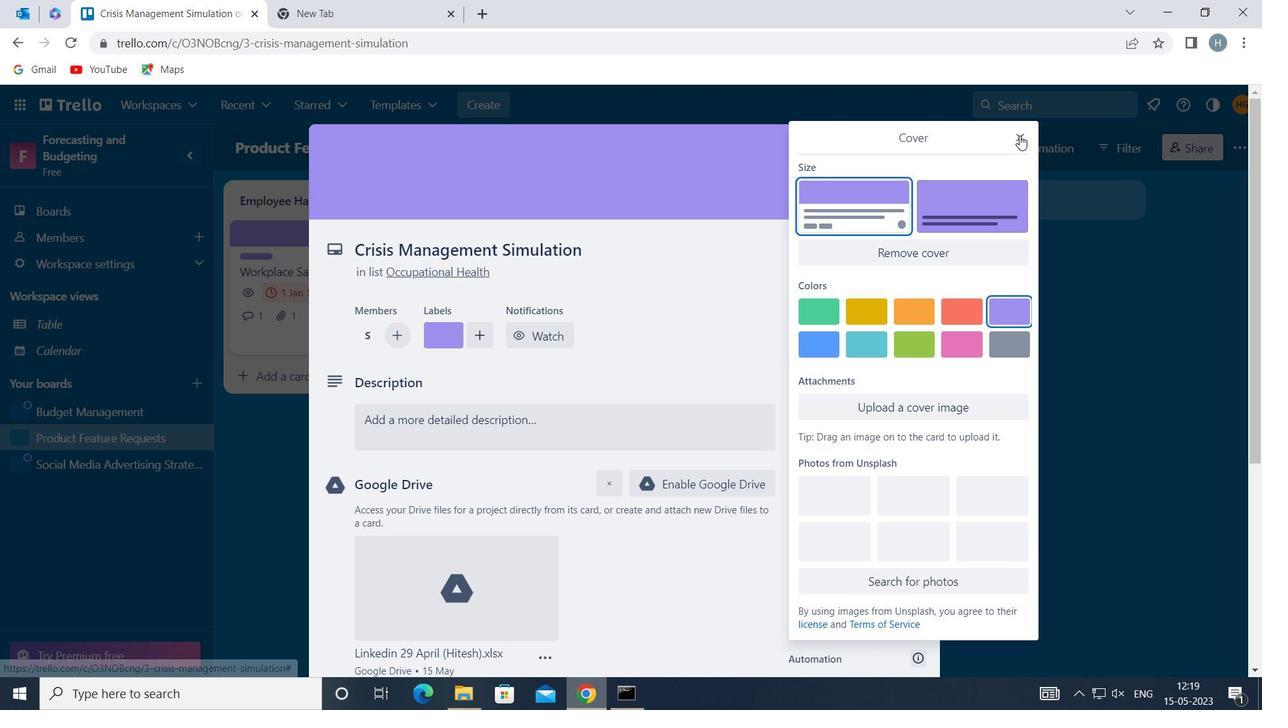 
Action: Mouse moved to (593, 423)
Screenshot: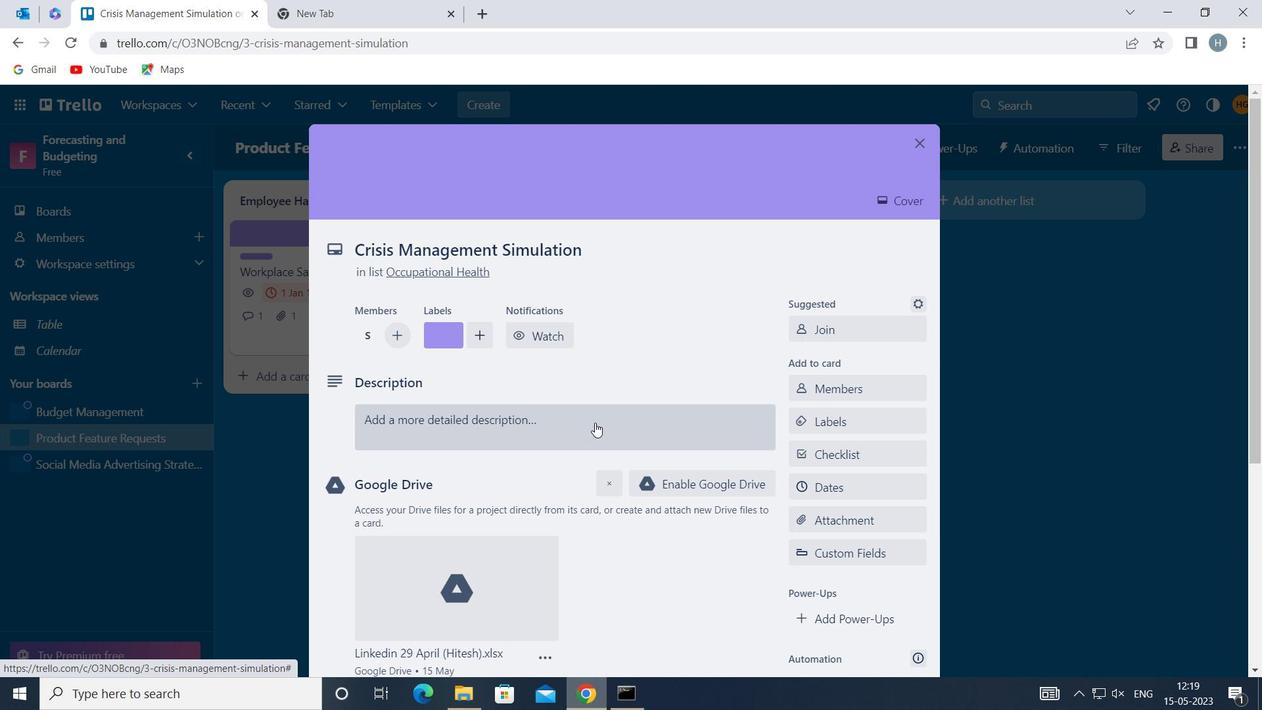 
Action: Mouse pressed left at (593, 423)
Screenshot: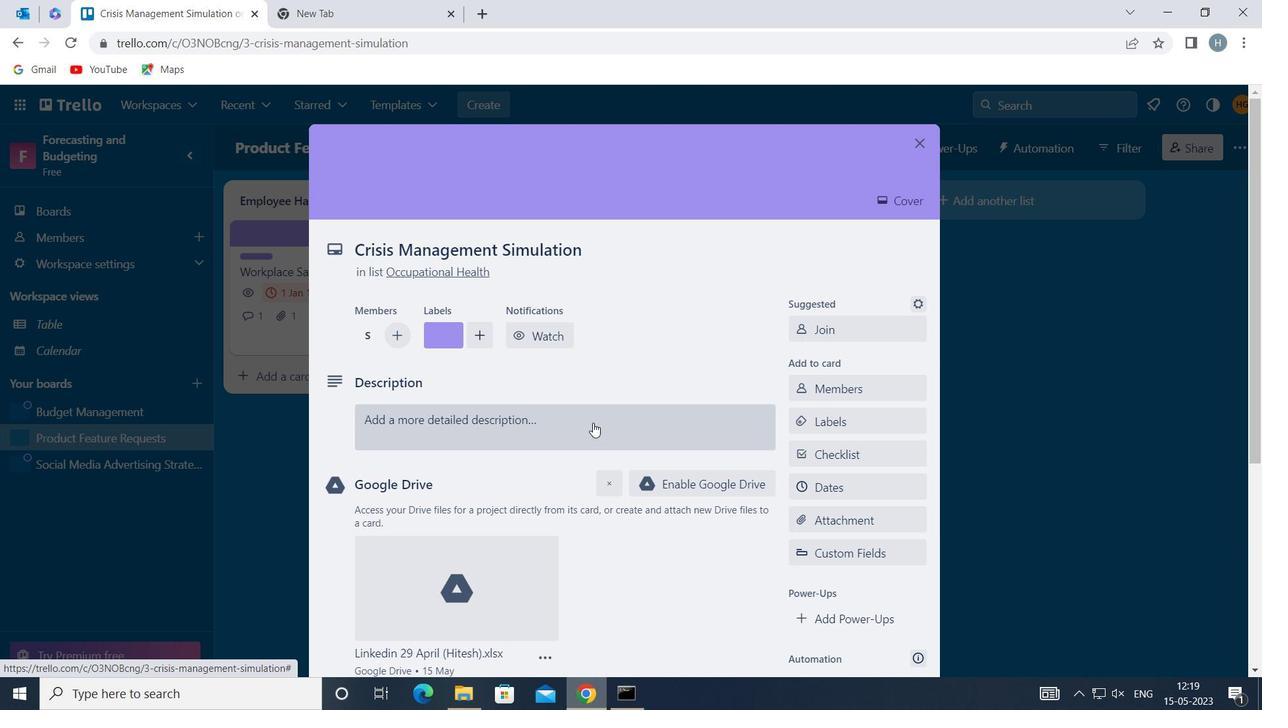 
Action: Key pressed <Key.shift>CONDUCT<Key.space>CUSTOMER<Key.space>REA<Key.backspace>SEARCH<Key.space>FOR<Key.space>NEW<Key.space>PRODUCT<Key.space>NAMING<Key.space>AND<Key.space>BRANDING
Screenshot: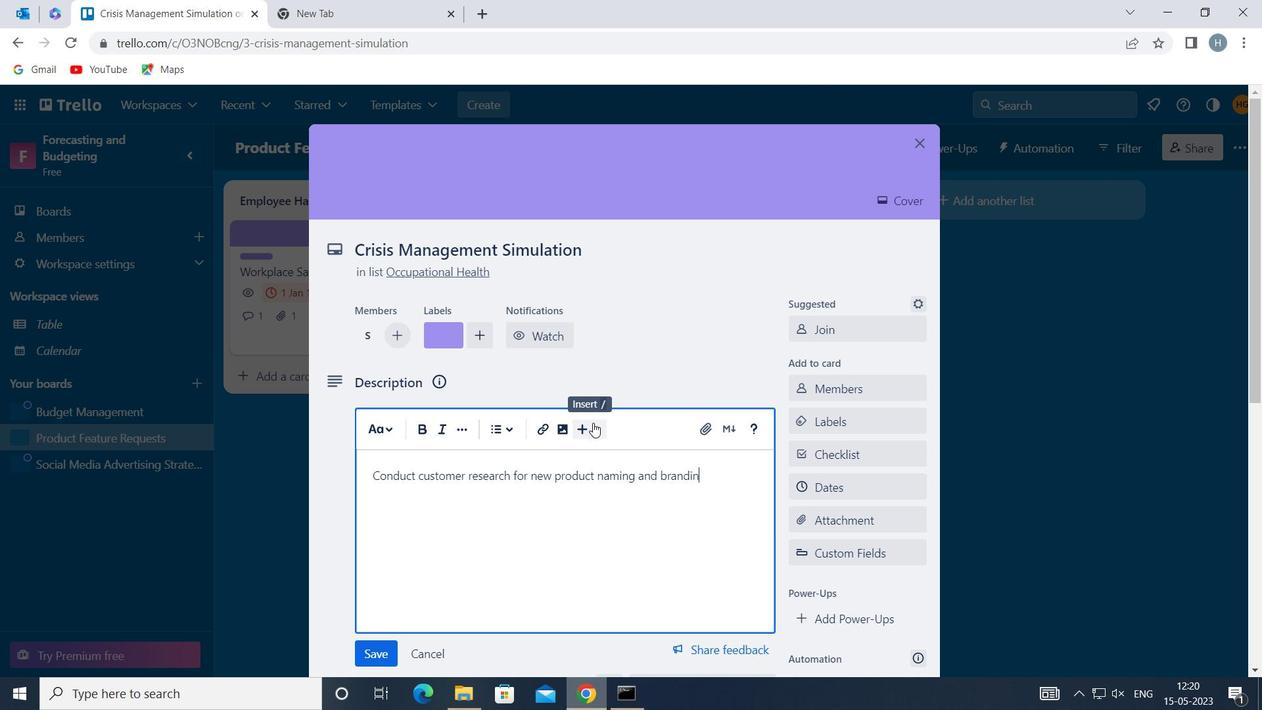 
Action: Mouse moved to (374, 646)
Screenshot: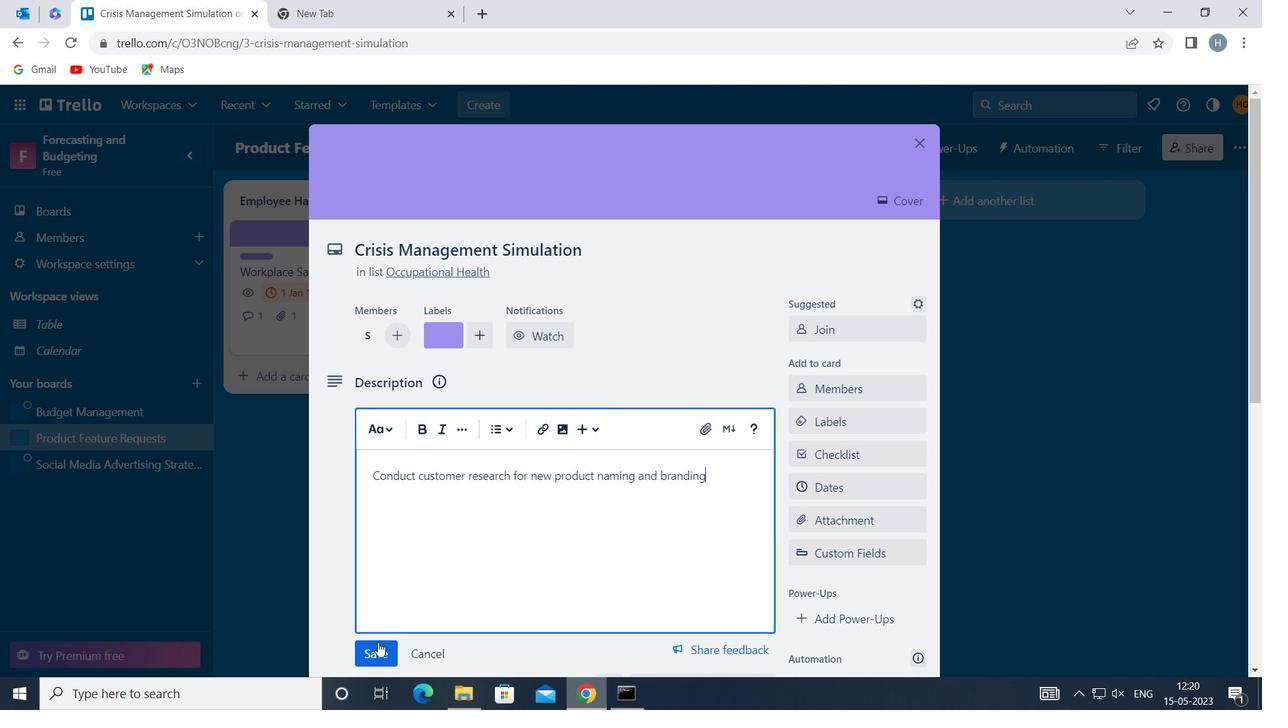 
Action: Mouse pressed left at (374, 646)
Screenshot: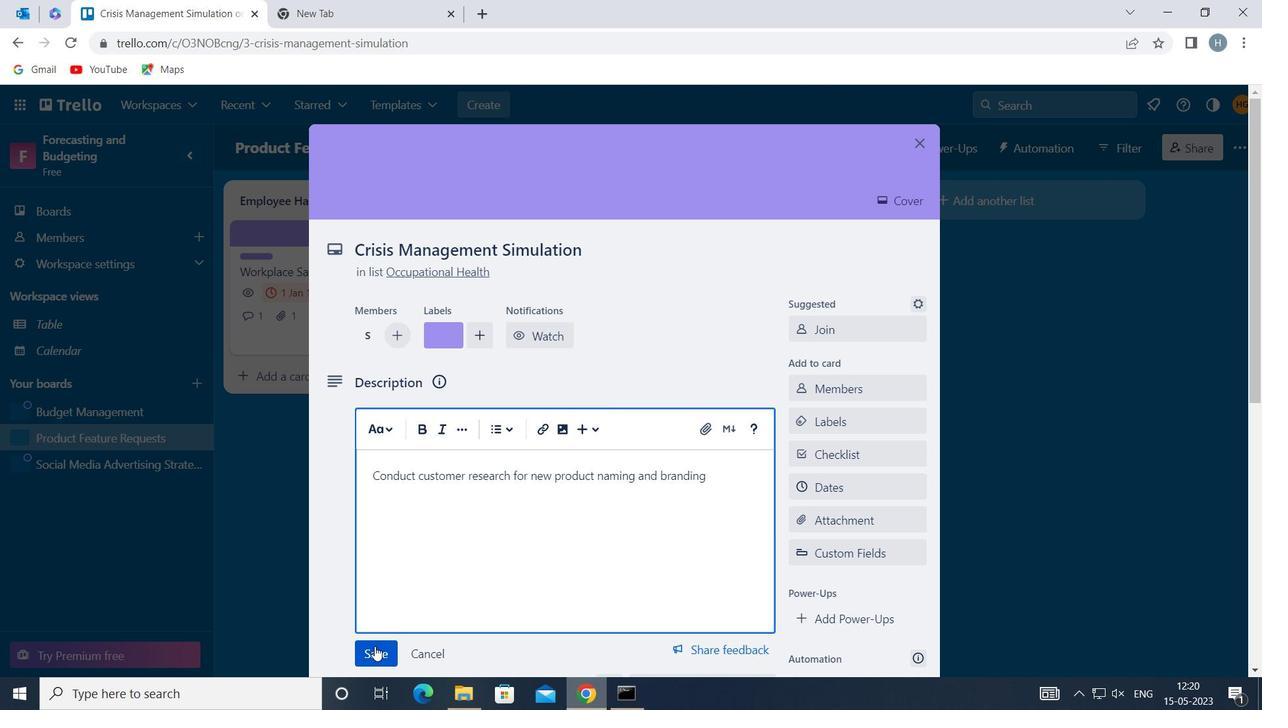 
Action: Mouse moved to (576, 391)
Screenshot: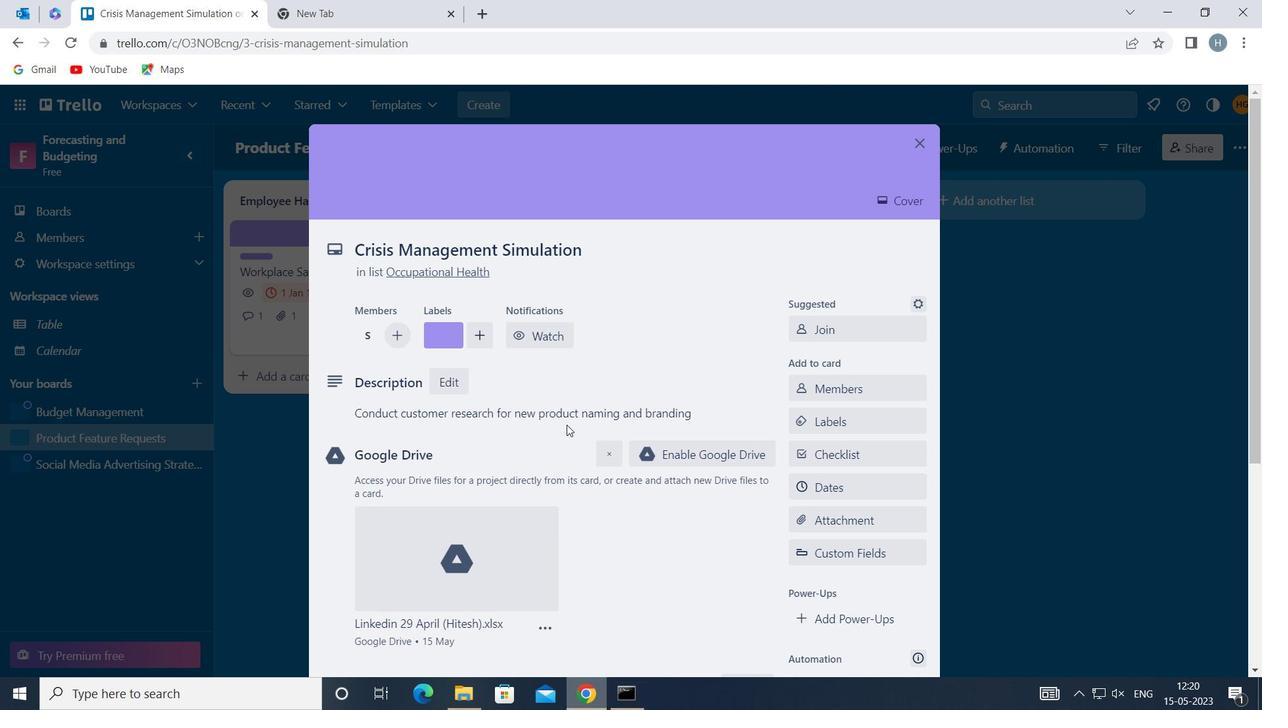 
Action: Mouse scrolled (576, 390) with delta (0, 0)
Screenshot: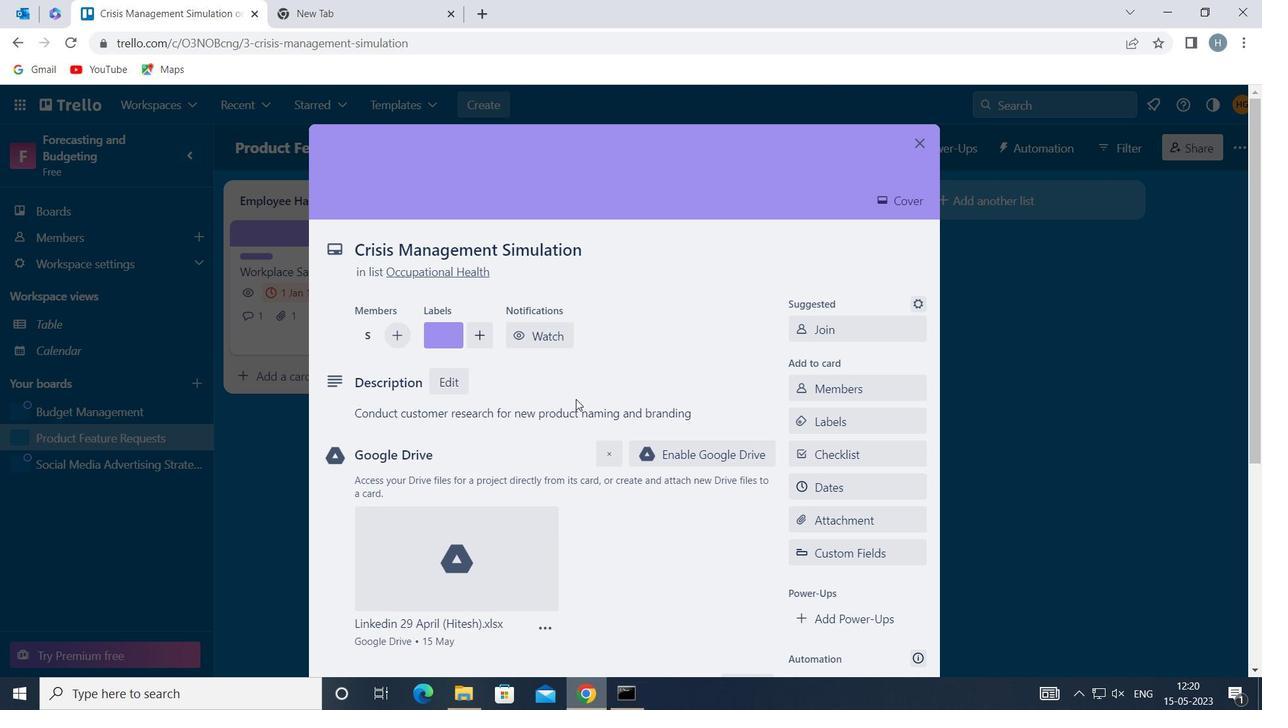 
Action: Mouse scrolled (576, 390) with delta (0, 0)
Screenshot: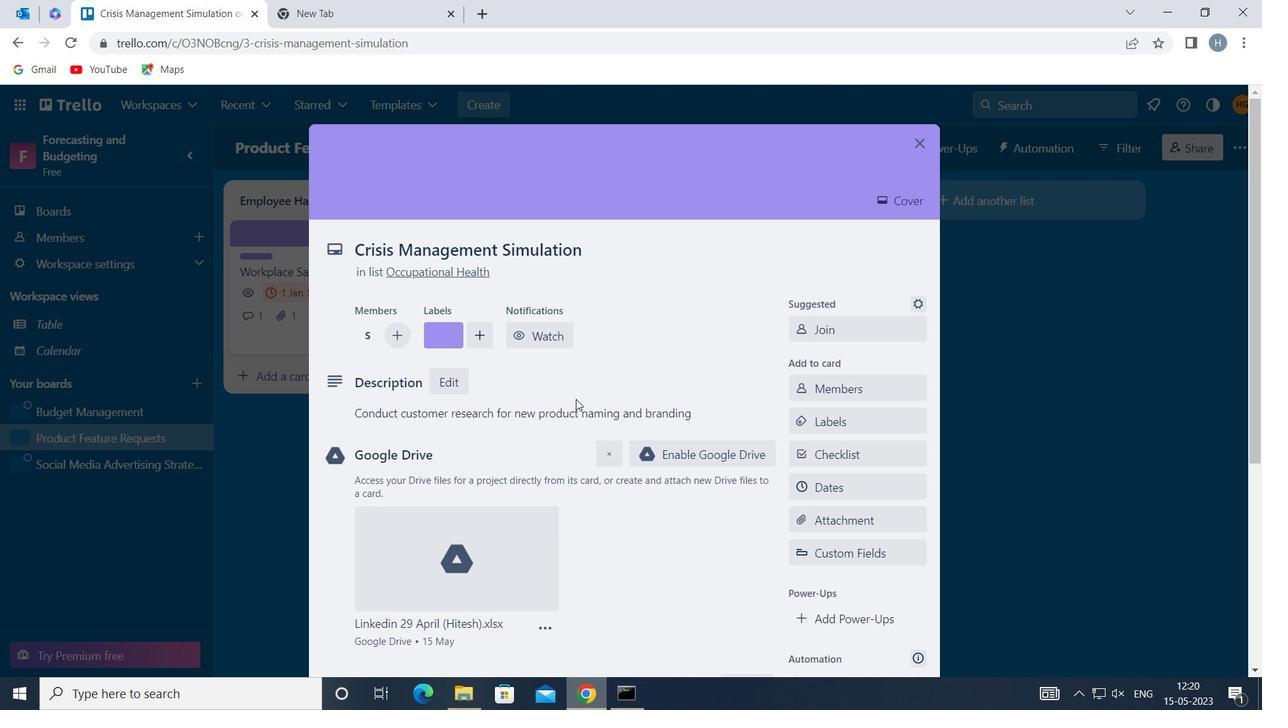 
Action: Mouse scrolled (576, 390) with delta (0, 0)
Screenshot: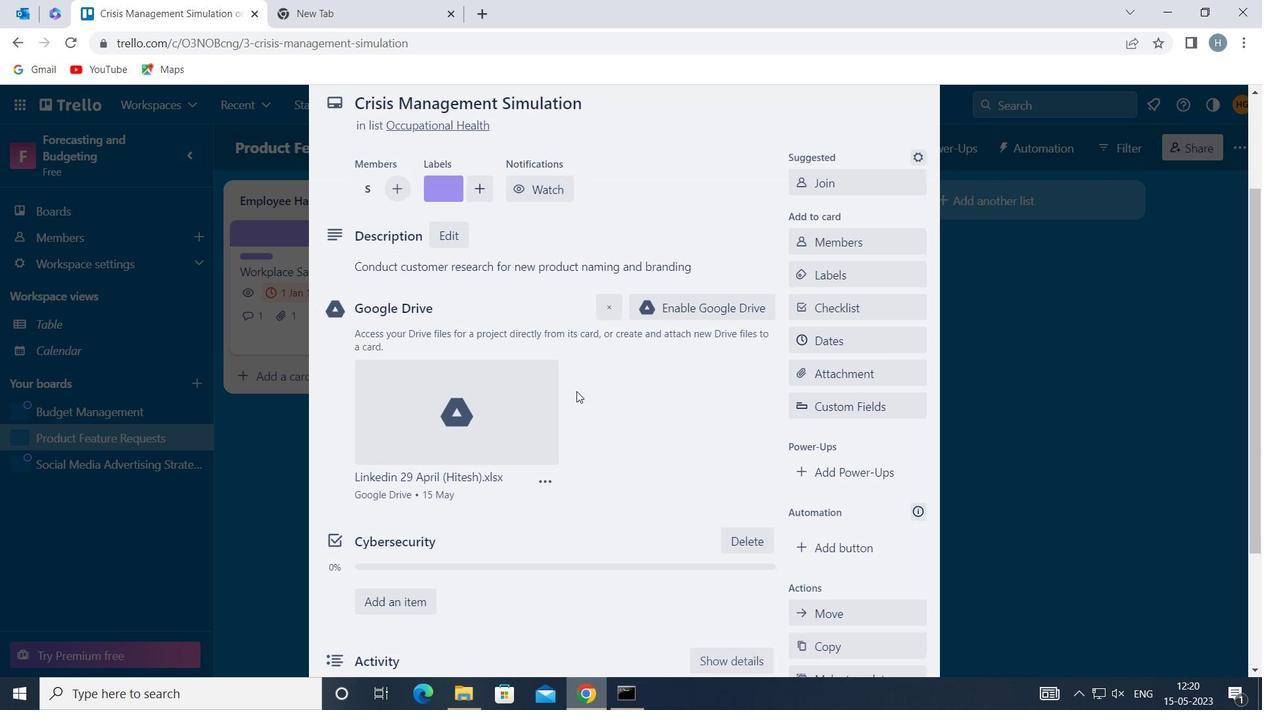 
Action: Mouse scrolled (576, 390) with delta (0, 0)
Screenshot: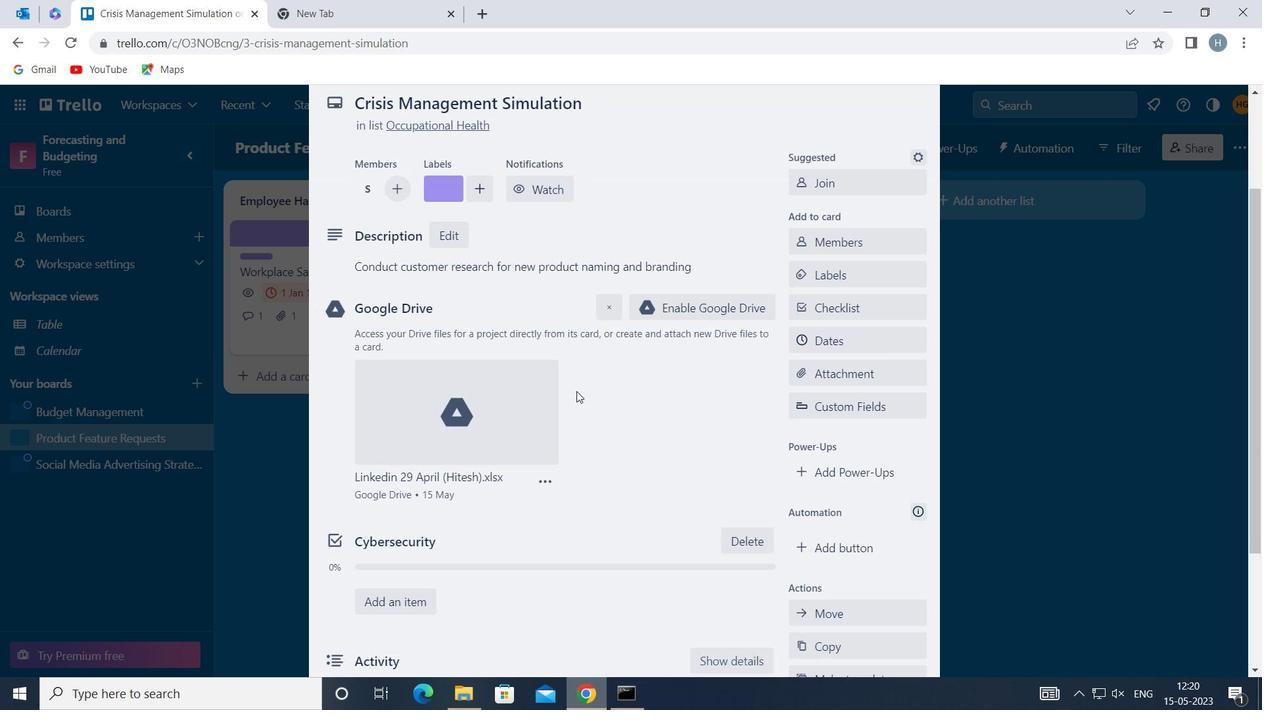 
Action: Mouse moved to (568, 514)
Screenshot: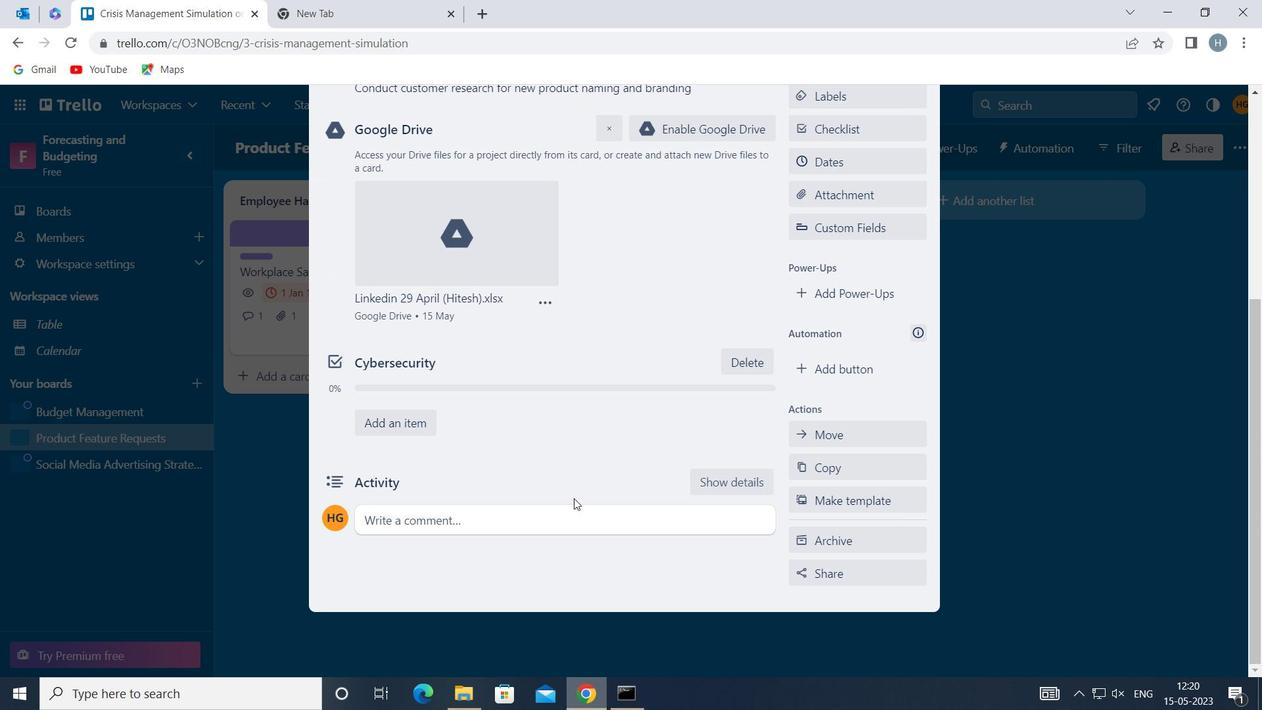 
Action: Mouse pressed left at (568, 514)
Screenshot: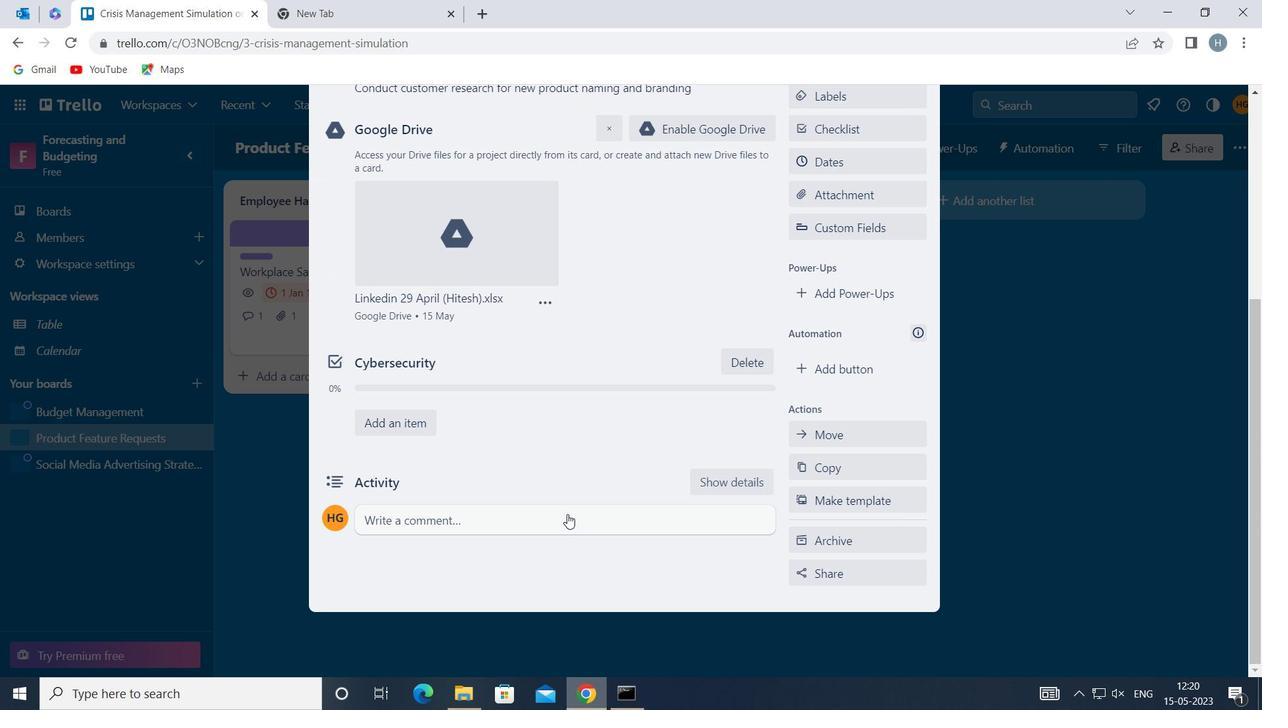 
Action: Mouse moved to (564, 517)
Screenshot: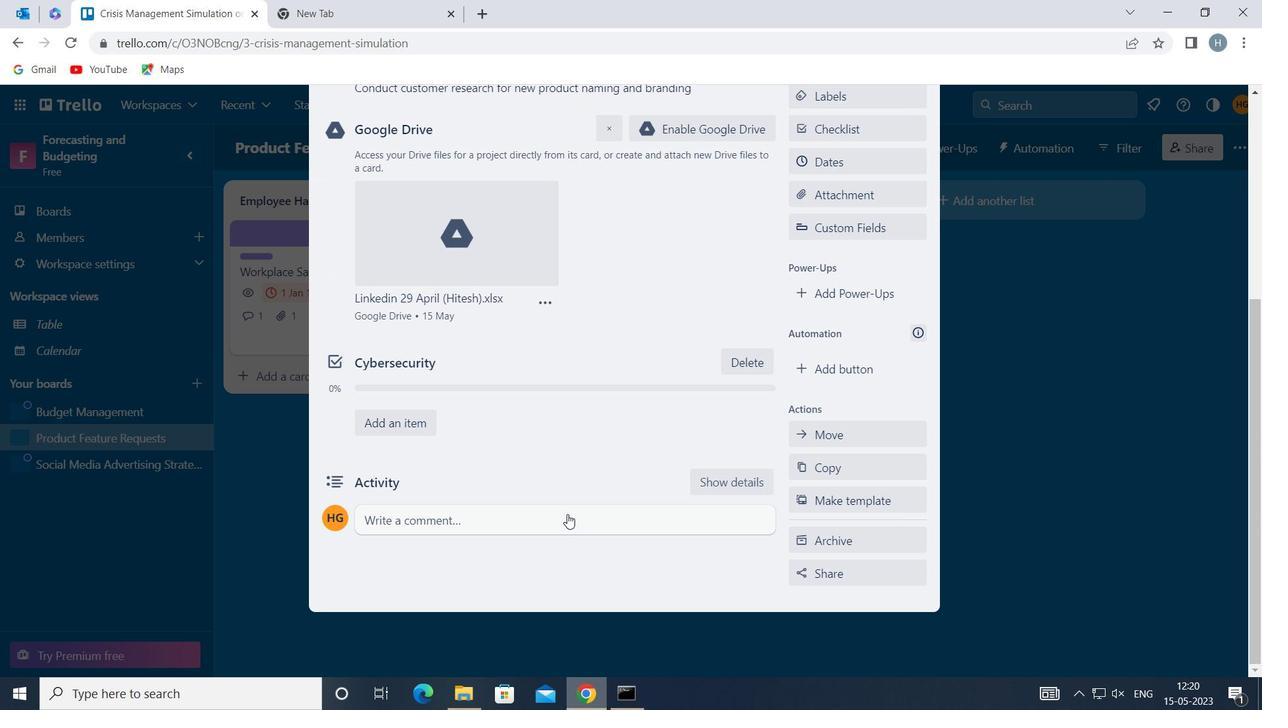 
Action: Key pressed <Key.shift>LET<Key.space>US<Key.space>MAKE<Key.space>SURE<Key.space>WE<Key.space>HAVE<Key.space>A<Key.space>CLEAR<Key.space>UNDERSTANDING<Key.space>OF<Key.space>THE<Key.space>ROLES<Key.space>AND<Key.space>RESPONSIBILITIES<Key.space>OF<Key.space>EACH<Key.space>TEAM<Key.space>MEMBER<Key.space>FOR<Key.space>THIS<Key.space>TASK<Key.space>
Screenshot: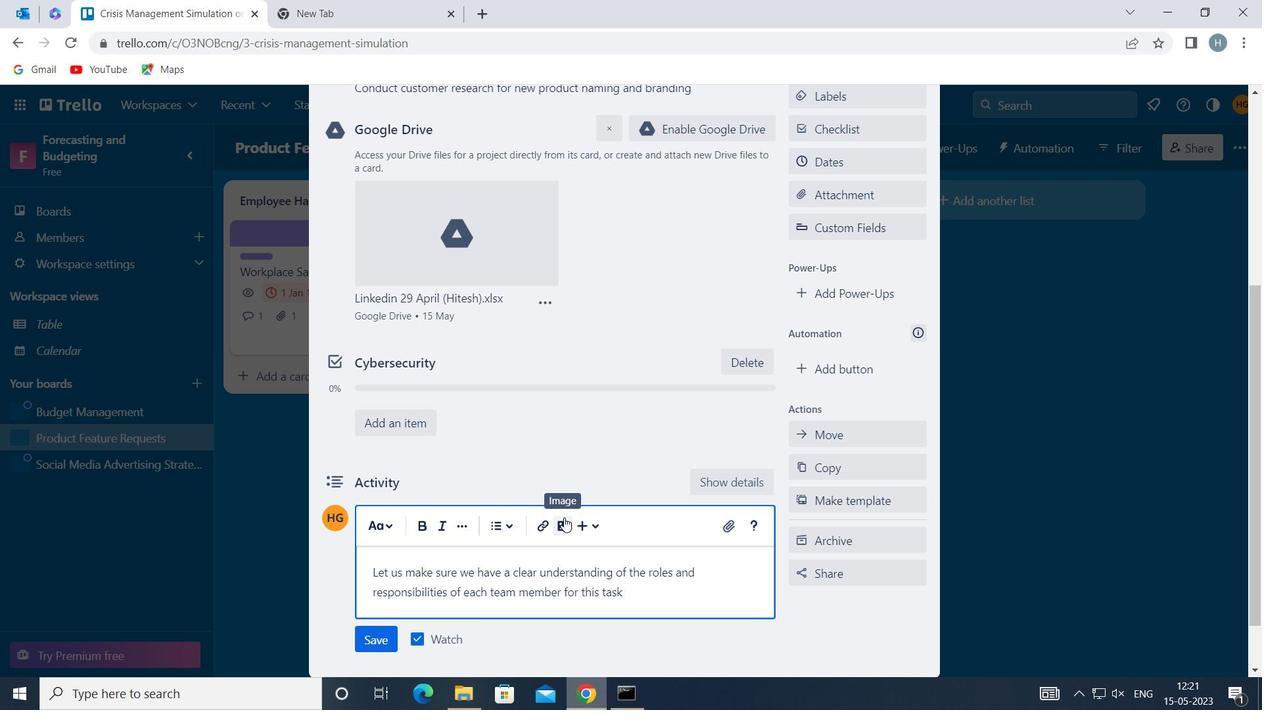 
Action: Mouse moved to (369, 636)
Screenshot: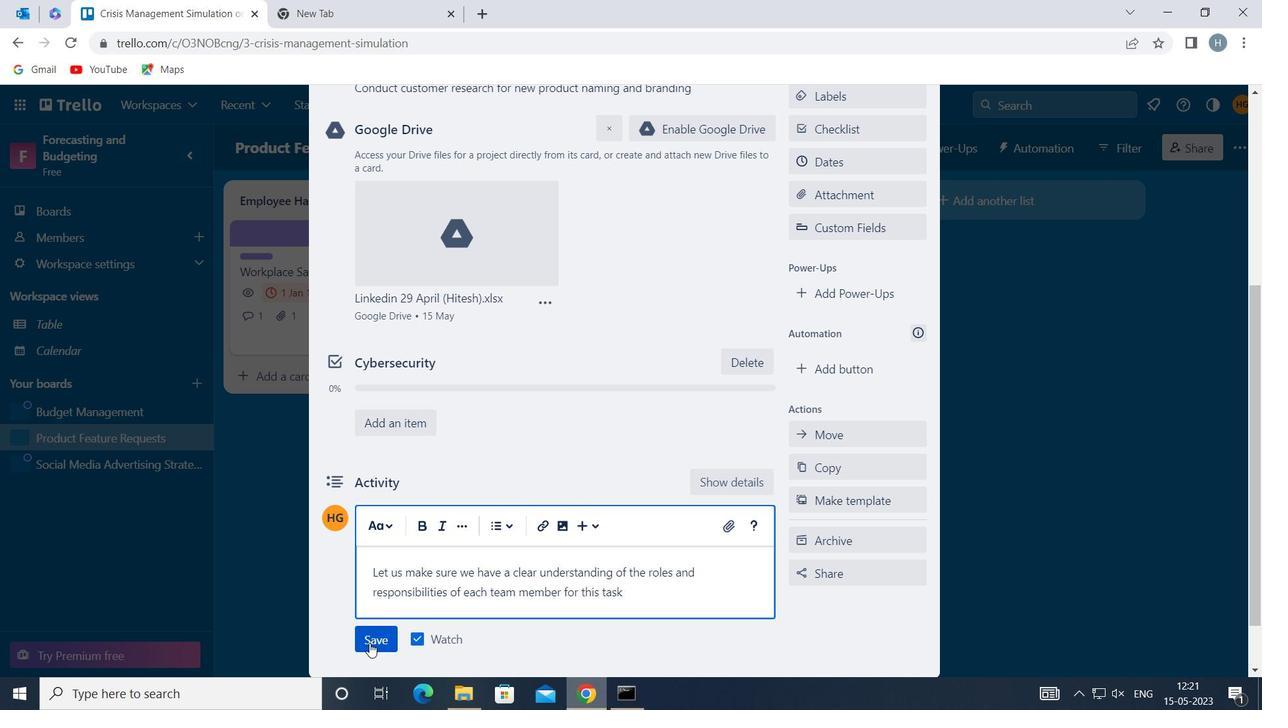
Action: Mouse pressed left at (369, 636)
Screenshot: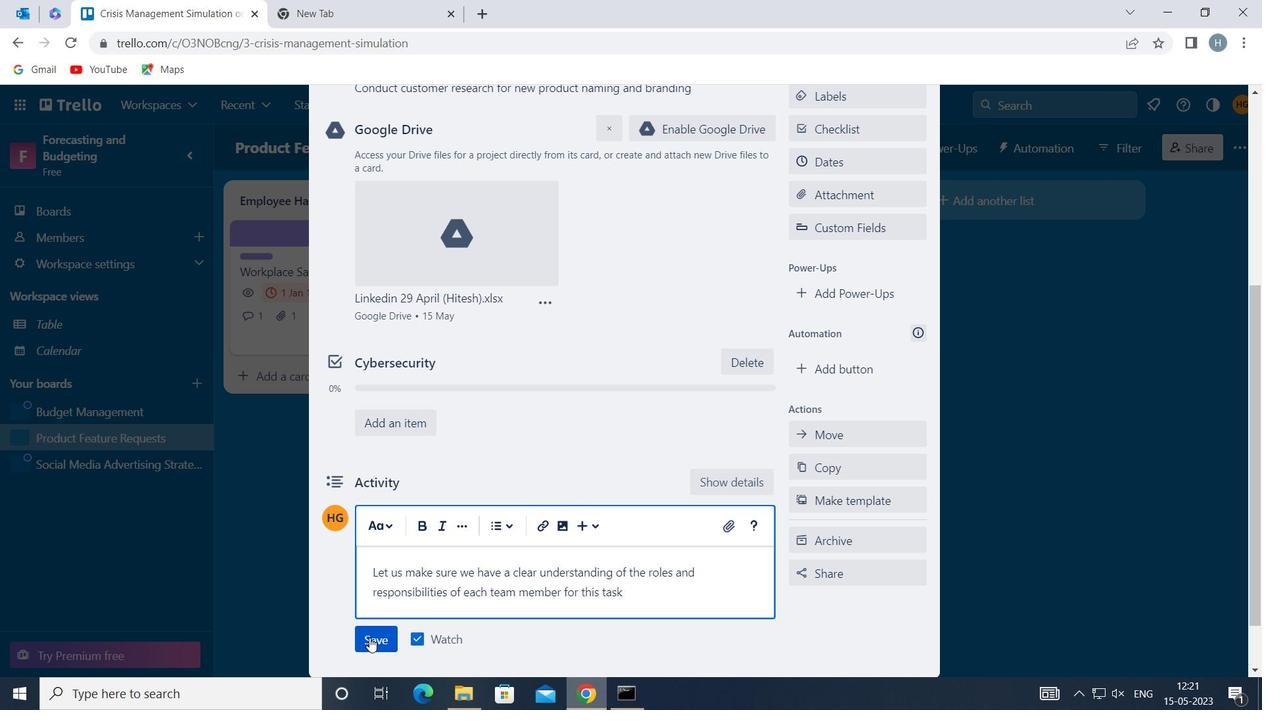 
Action: Mouse moved to (832, 167)
Screenshot: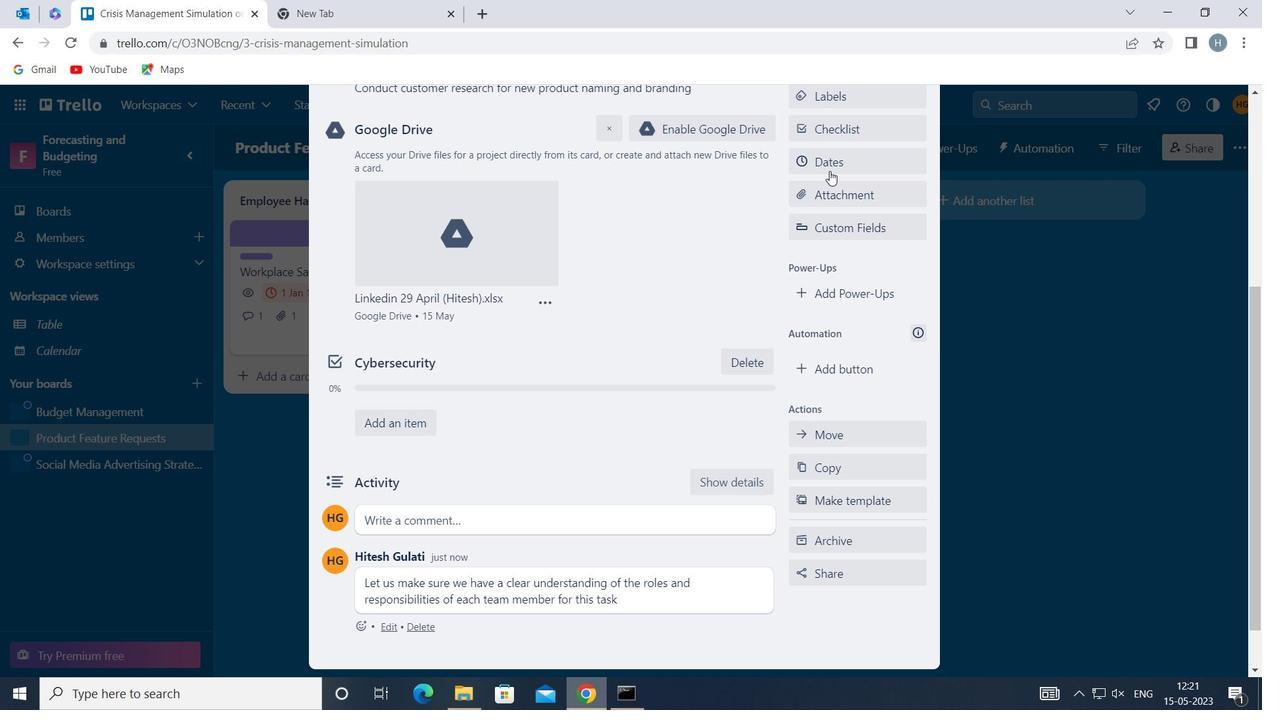 
Action: Mouse pressed left at (832, 167)
Screenshot: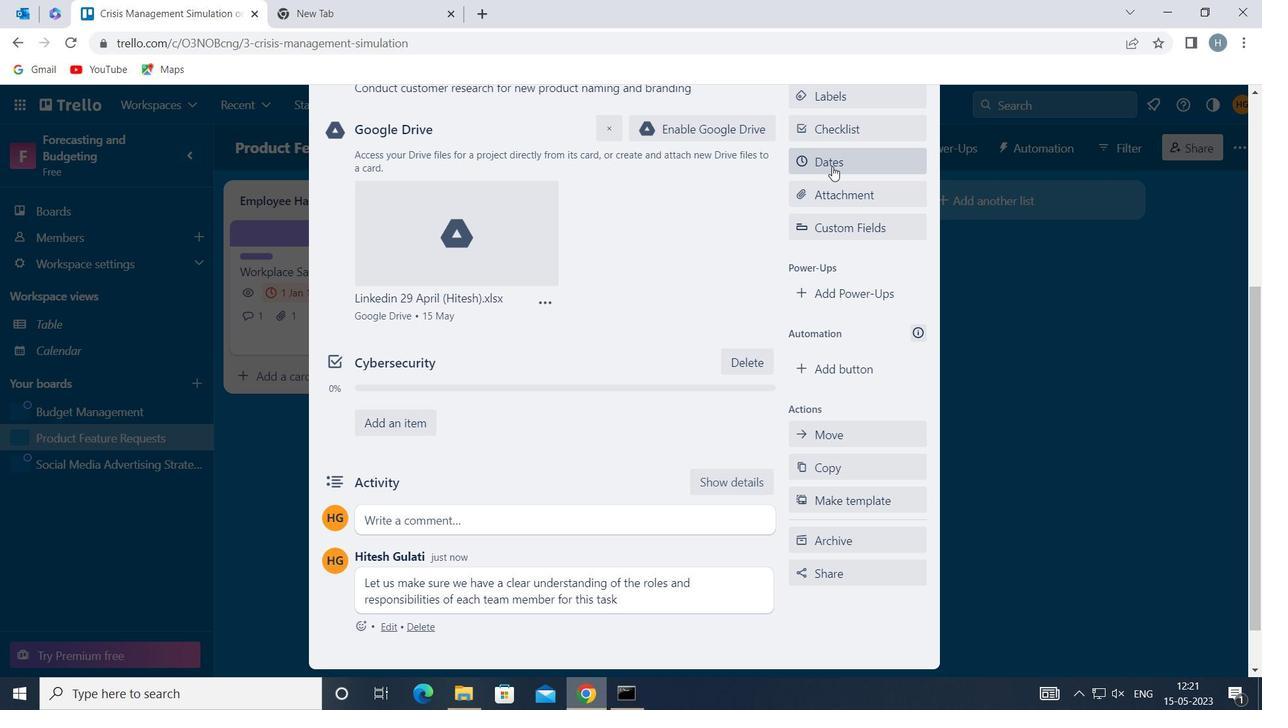
Action: Mouse moved to (802, 441)
Screenshot: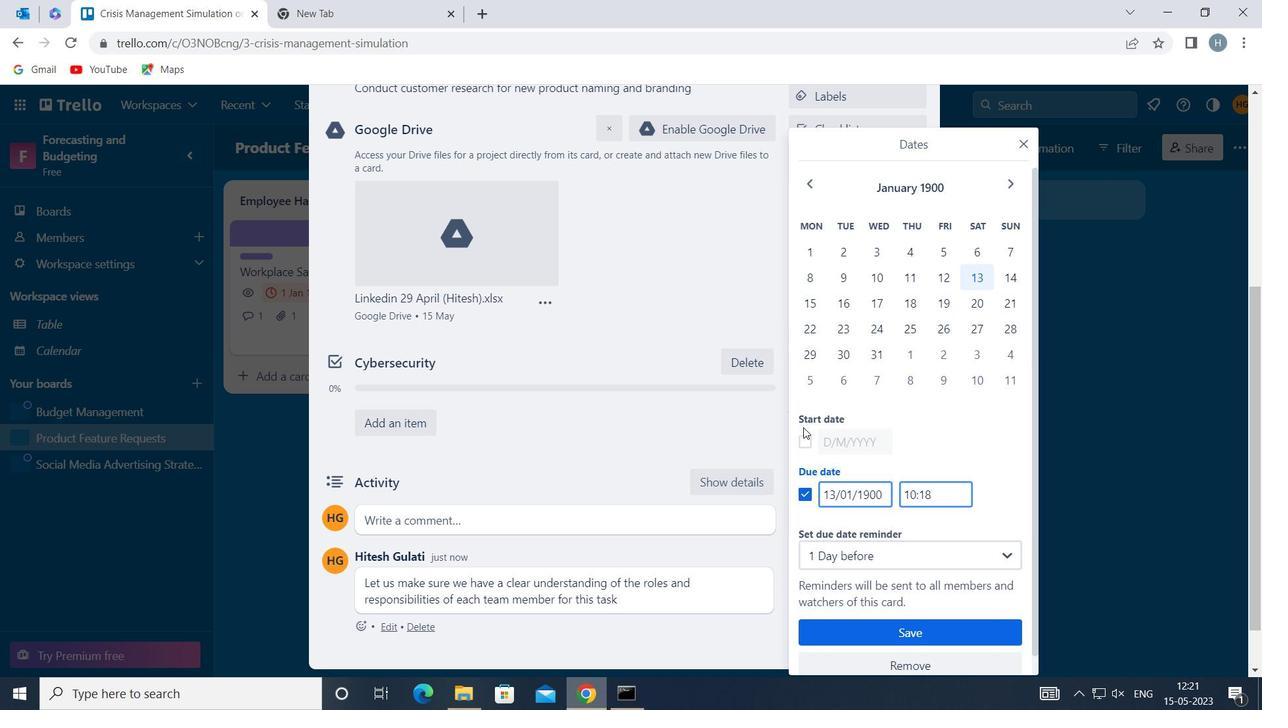 
Action: Mouse pressed left at (802, 441)
Screenshot: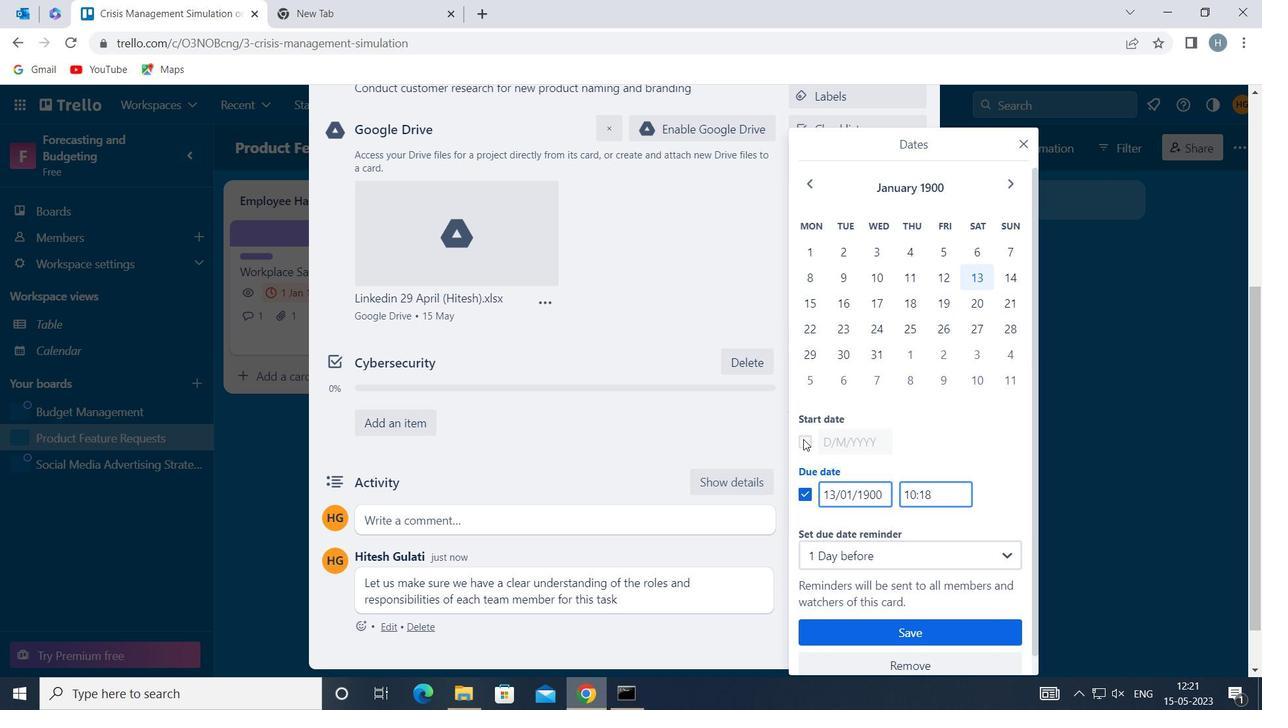 
Action: Mouse moved to (829, 437)
Screenshot: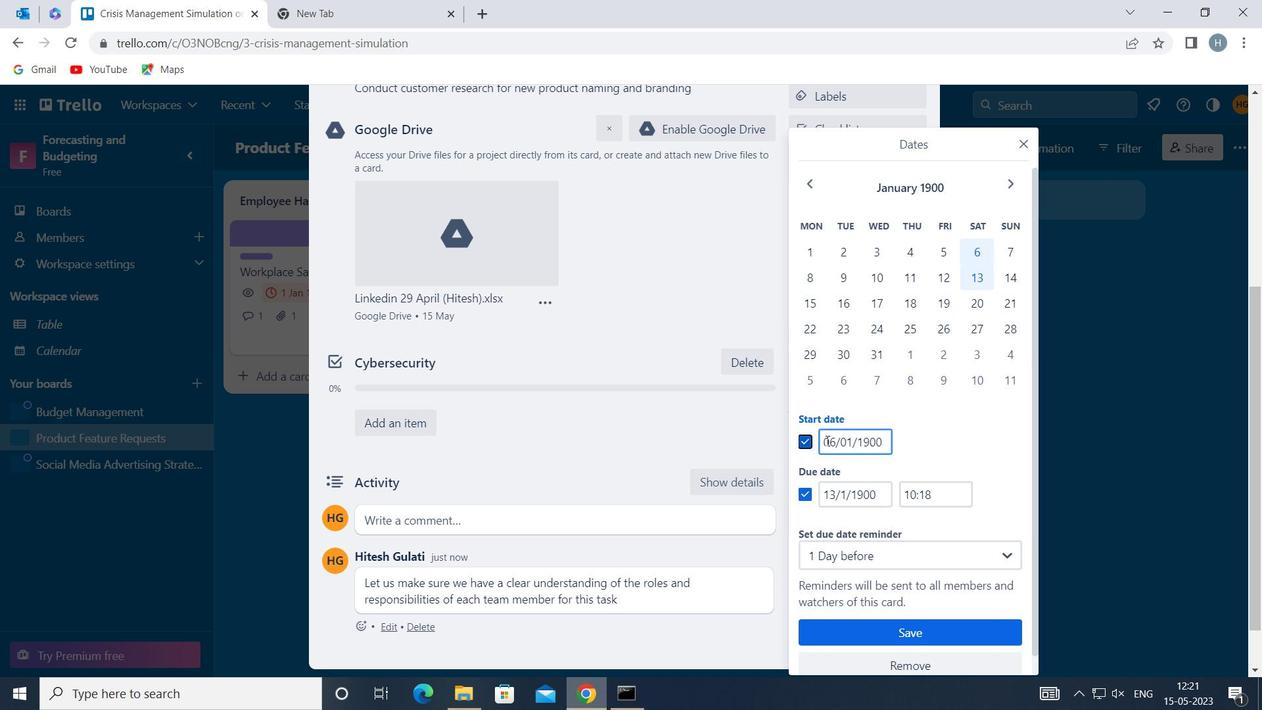 
Action: Mouse pressed left at (829, 437)
Screenshot: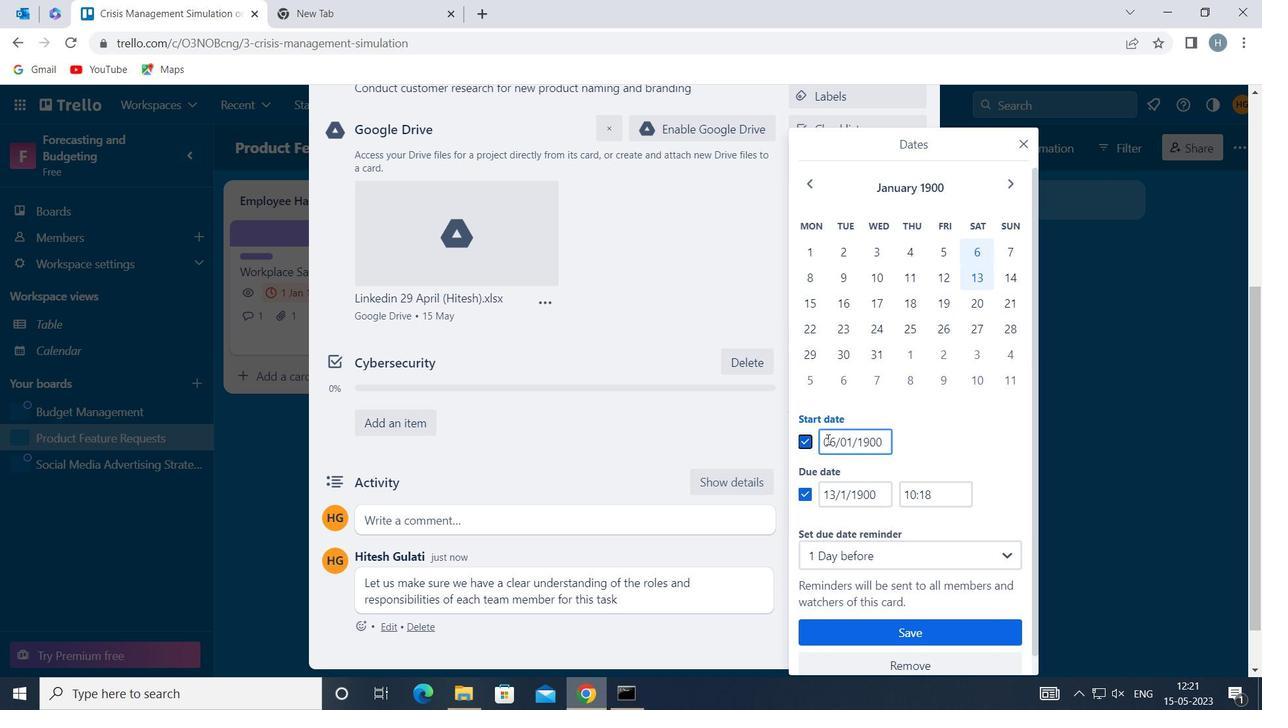 
Action: Mouse moved to (829, 437)
Screenshot: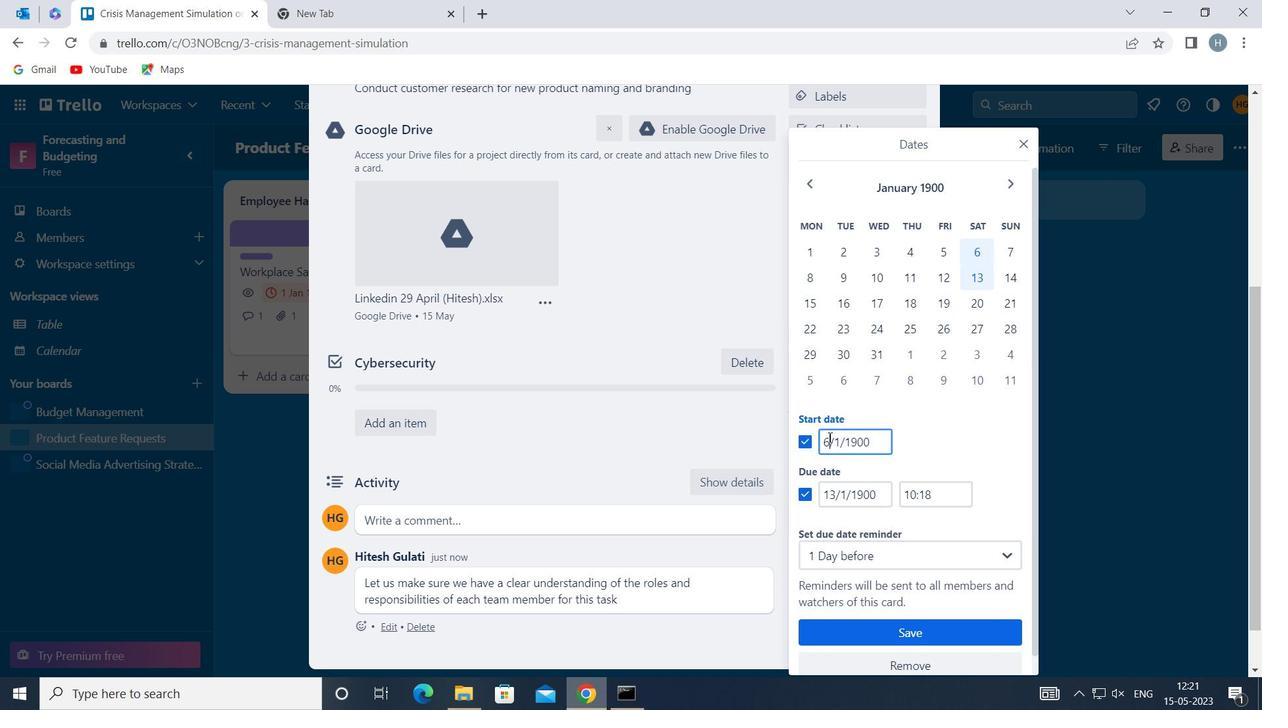 
Action: Key pressed <Key.backspace>7
Screenshot: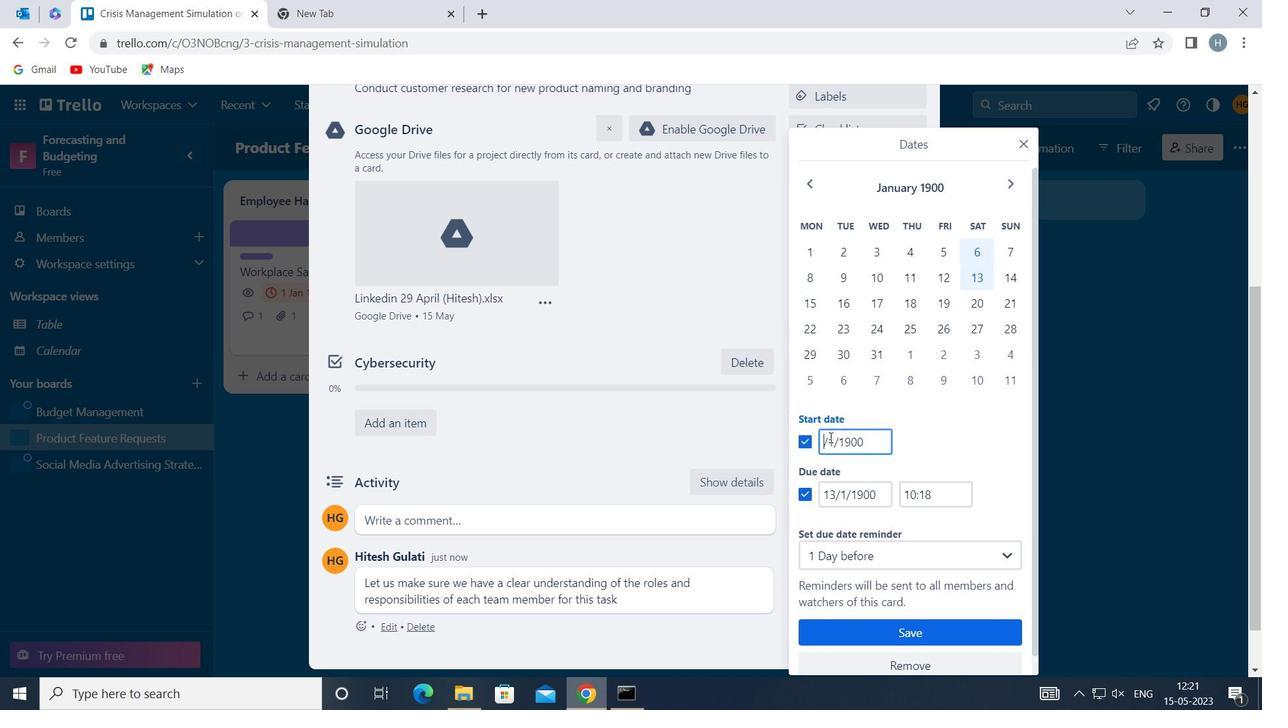 
Action: Mouse moved to (826, 487)
Screenshot: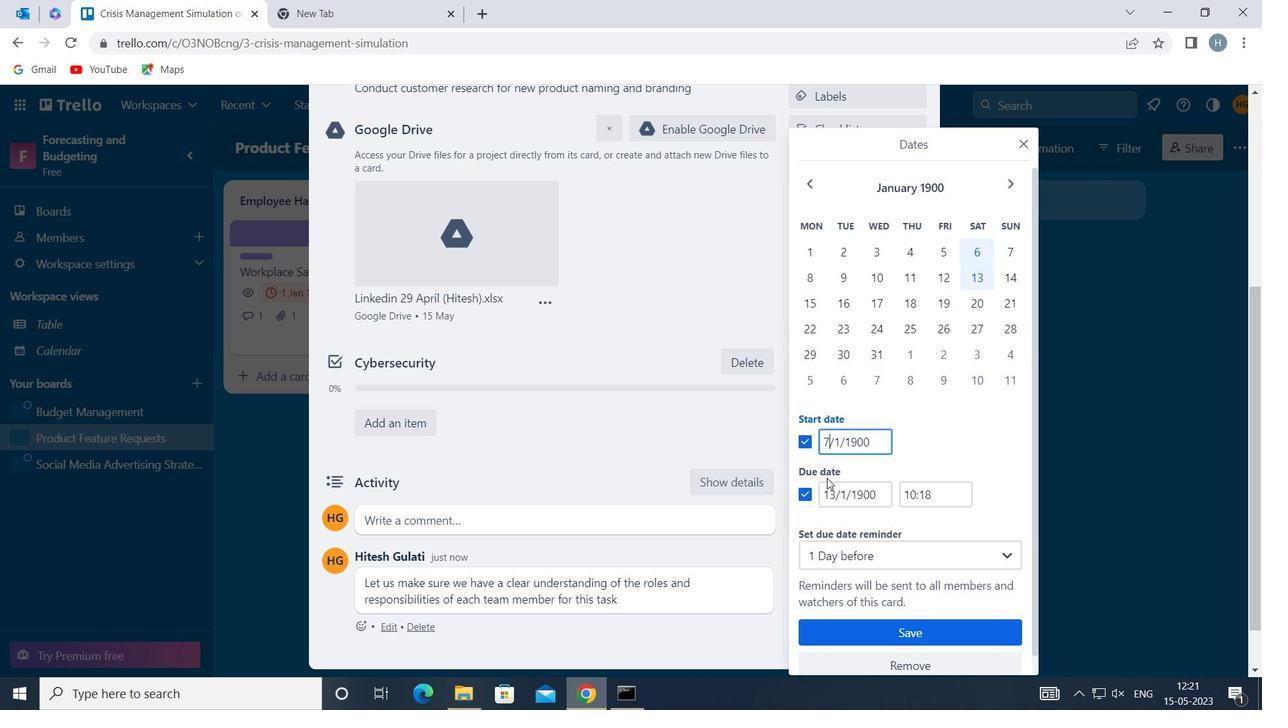 
Action: Mouse pressed left at (826, 487)
Screenshot: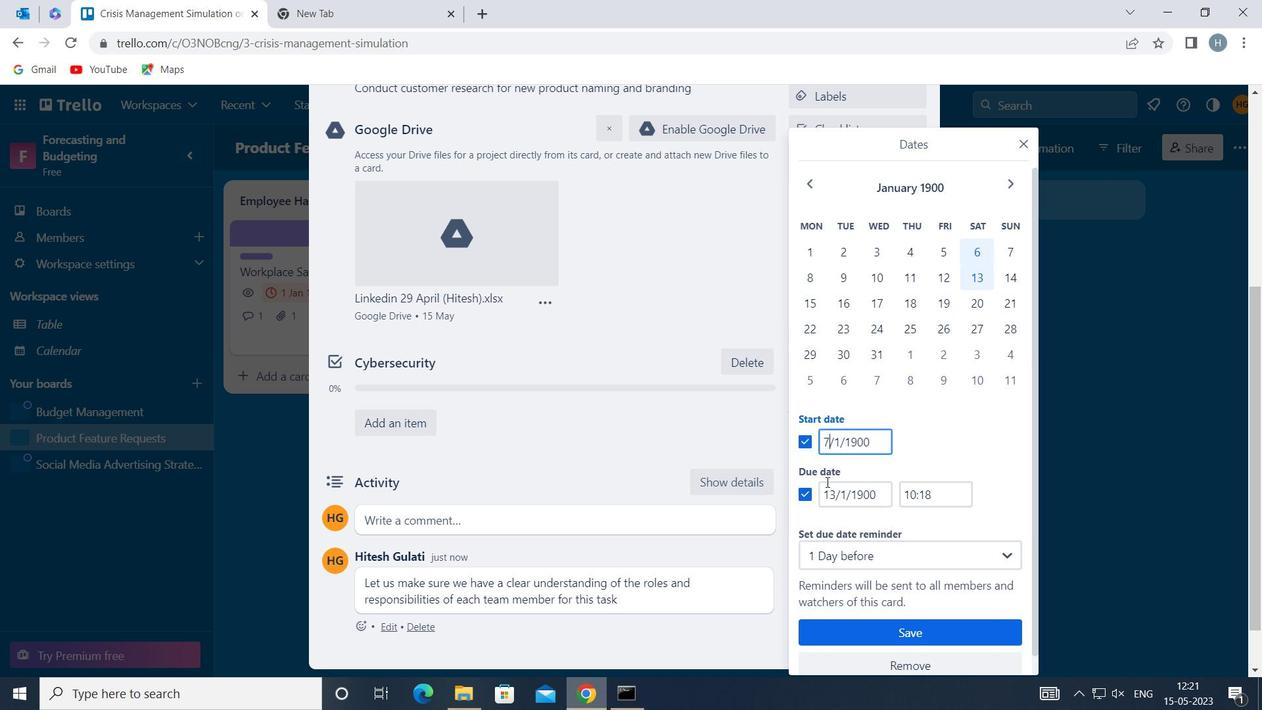
Action: Mouse moved to (797, 470)
Screenshot: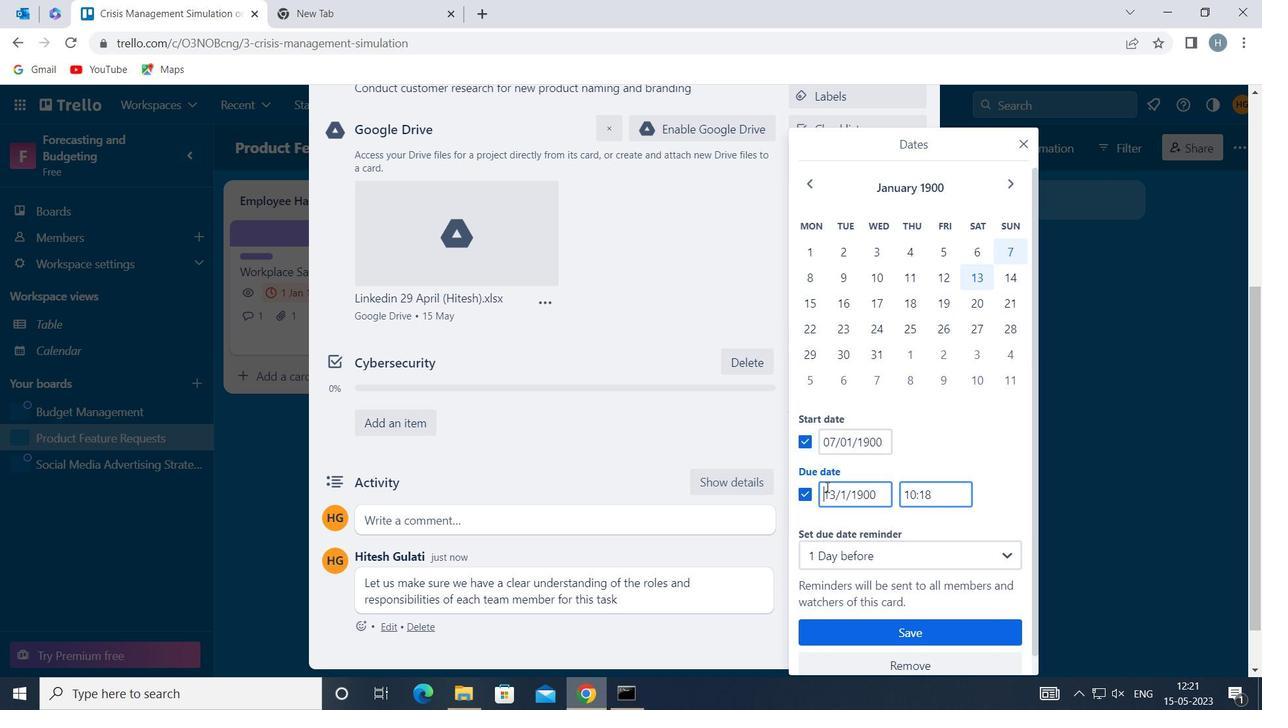 
Action: Key pressed <Key.right><Key.right><Key.backspace><Key.backspace>14
Screenshot: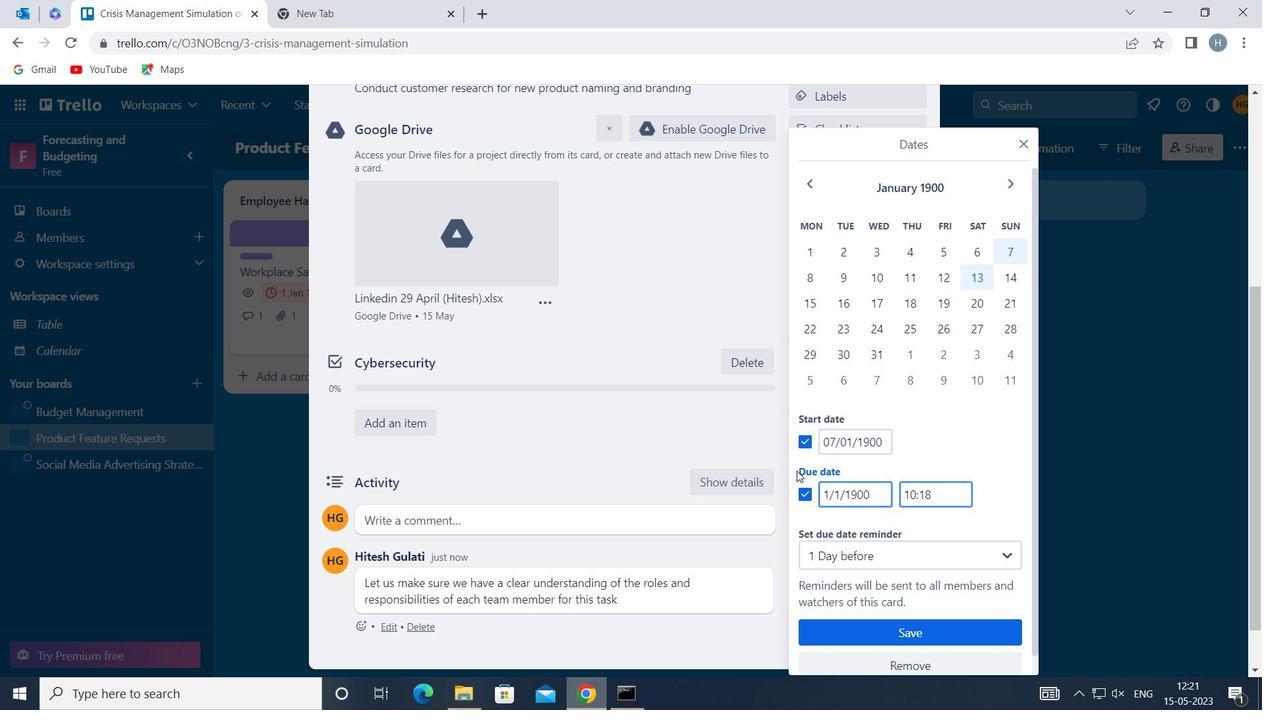 
Action: Mouse moved to (883, 633)
Screenshot: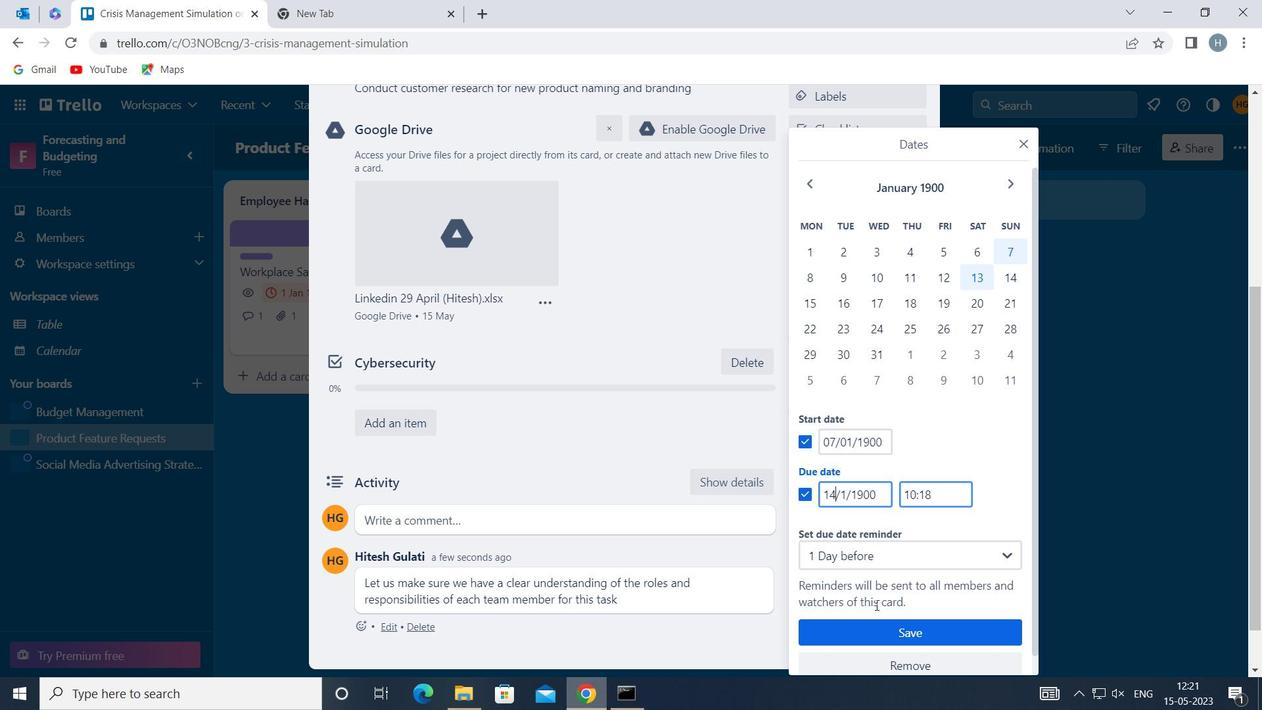 
Action: Mouse pressed left at (883, 633)
Screenshot: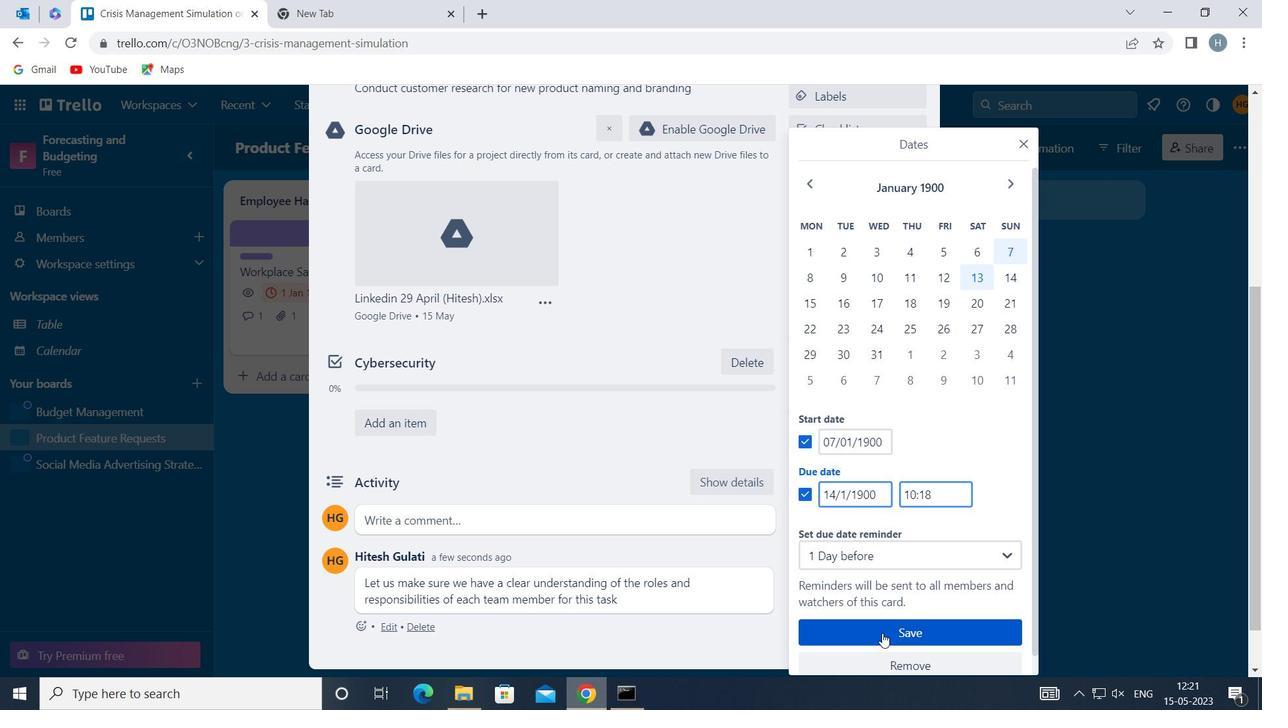 
Action: Mouse moved to (655, 405)
Screenshot: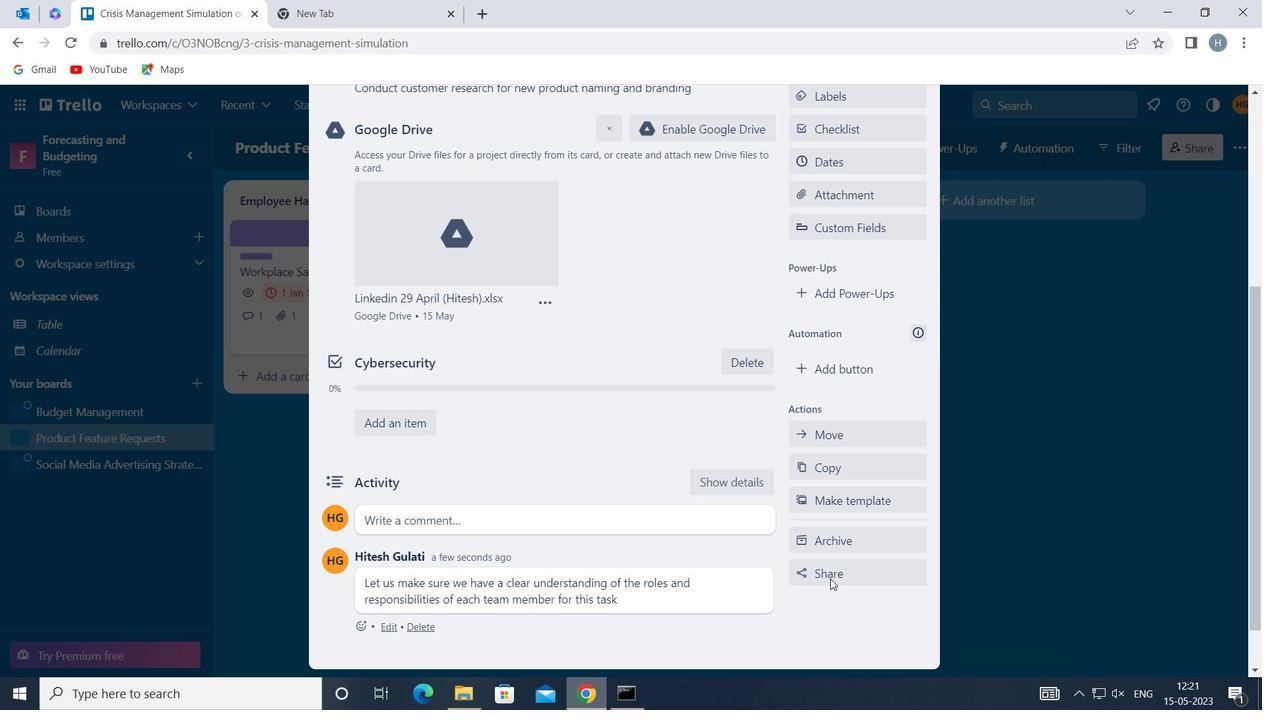 
